 Task: Search one way flight ticket for 3 adults in first from Billings: Billings Logan International Airport to Evansville: Evansville Regional Airport on 8-3-2023. Choice of flights is Delta. Number of bags: 2 checked bags. Price is upto 82000. Outbound departure time preference is 4:15.
Action: Mouse moved to (266, 359)
Screenshot: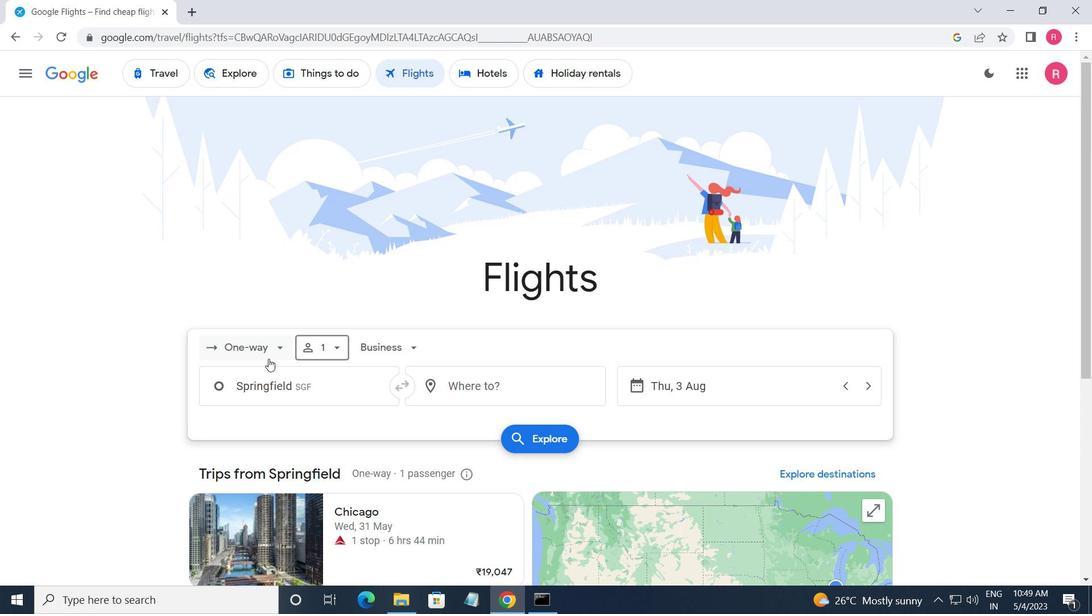 
Action: Mouse pressed left at (266, 359)
Screenshot: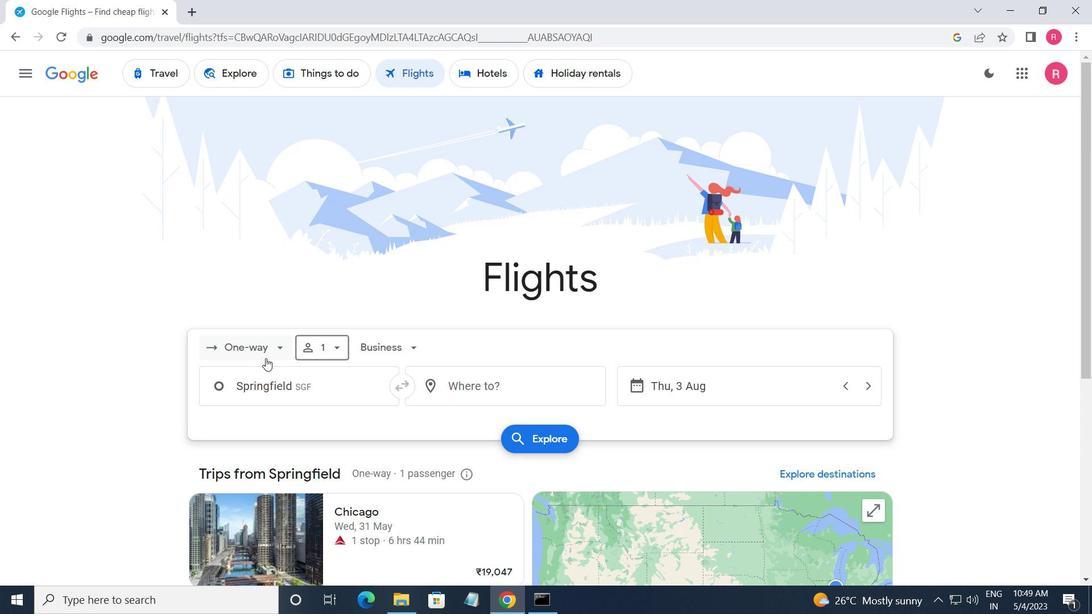
Action: Mouse moved to (266, 416)
Screenshot: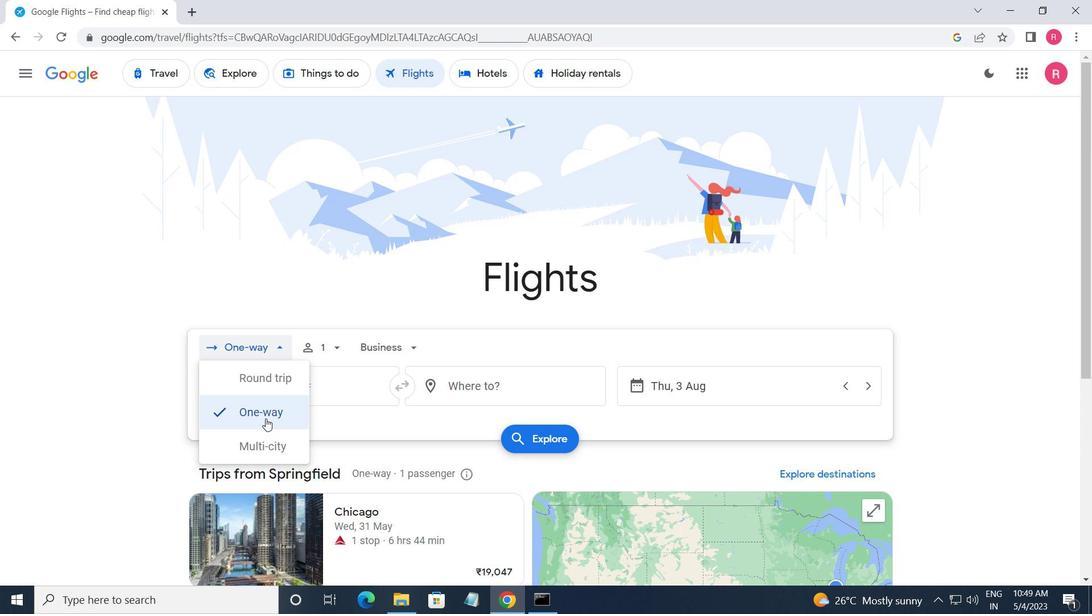 
Action: Mouse pressed left at (266, 416)
Screenshot: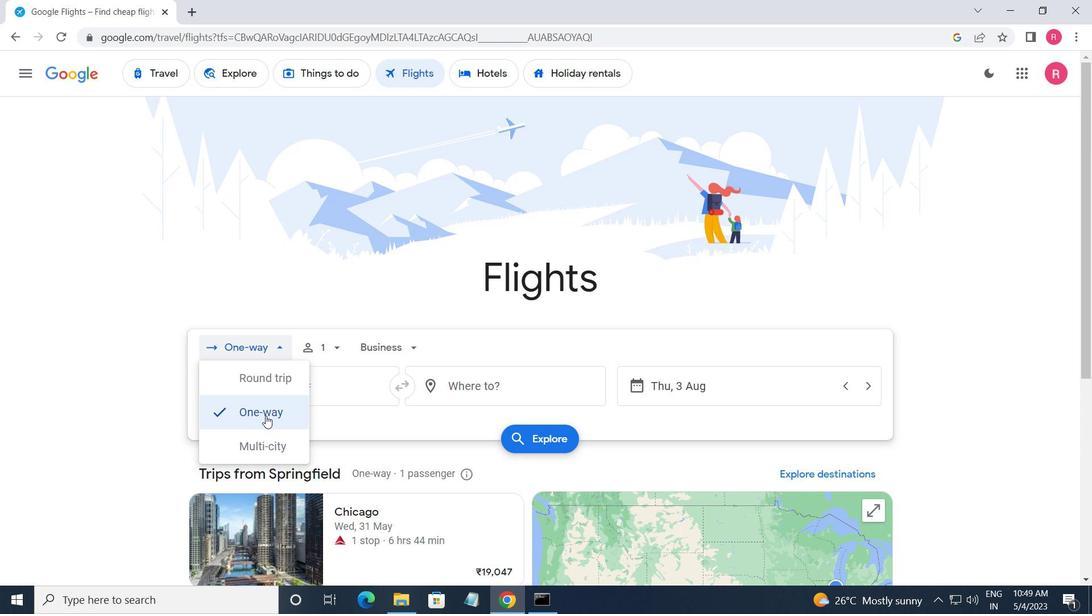 
Action: Mouse moved to (319, 355)
Screenshot: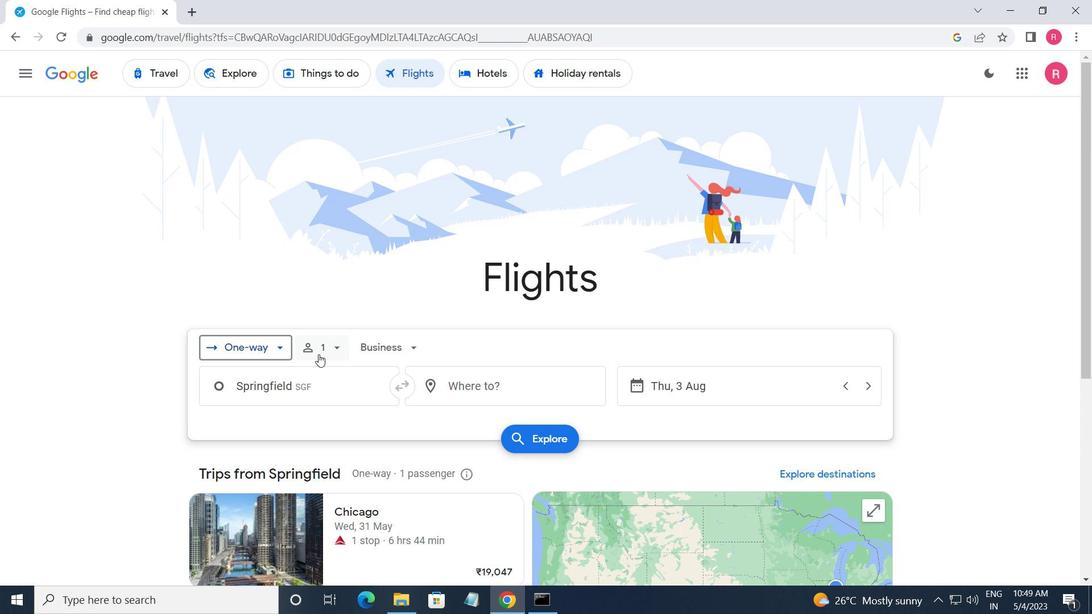 
Action: Mouse pressed left at (319, 355)
Screenshot: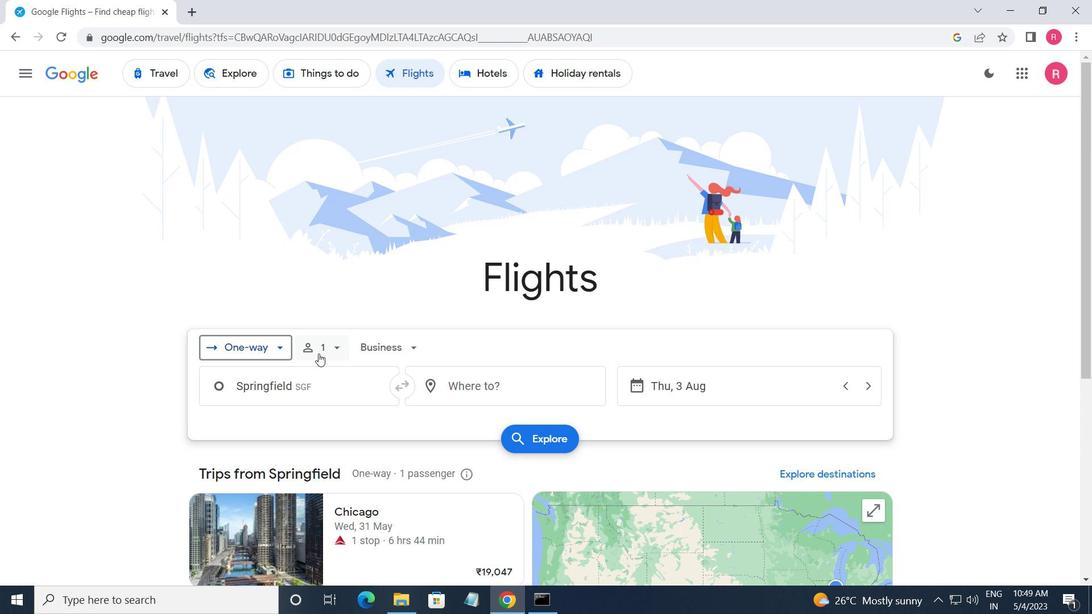 
Action: Mouse moved to (437, 380)
Screenshot: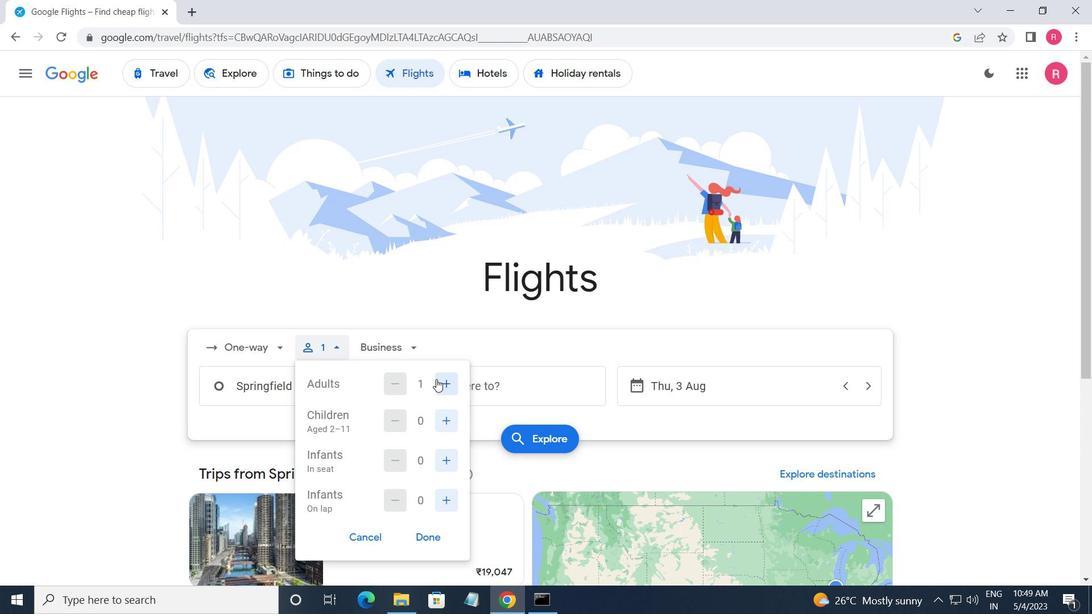 
Action: Mouse pressed left at (437, 380)
Screenshot: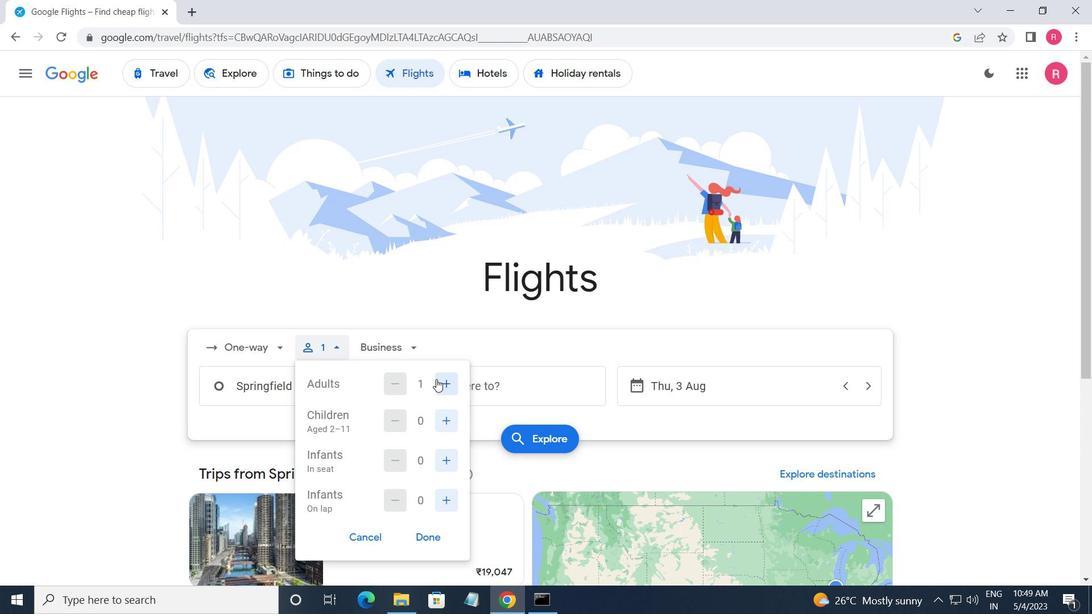 
Action: Mouse pressed left at (437, 380)
Screenshot: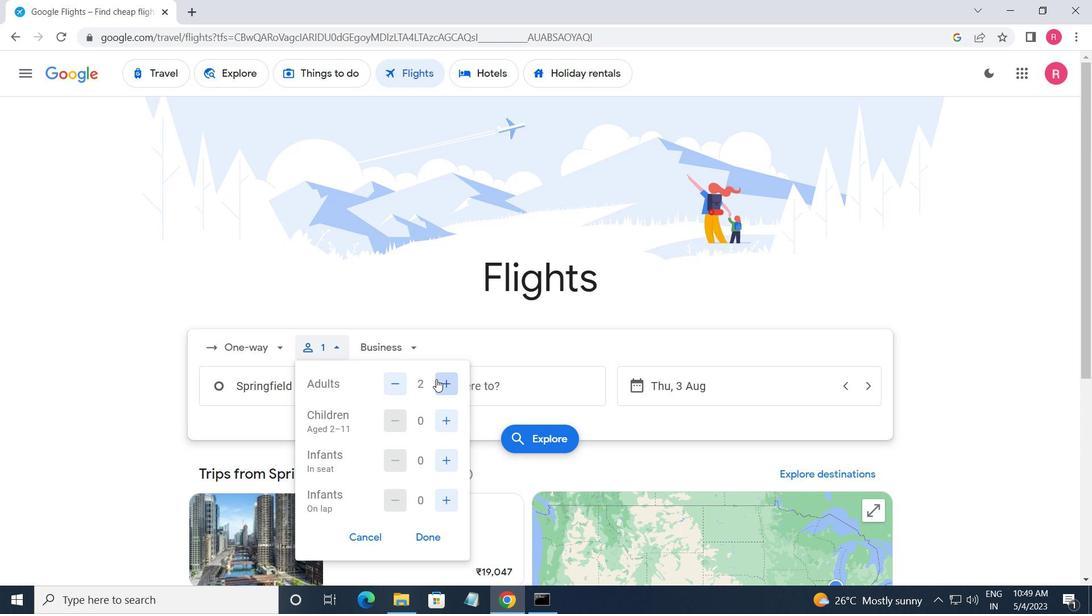 
Action: Mouse moved to (393, 357)
Screenshot: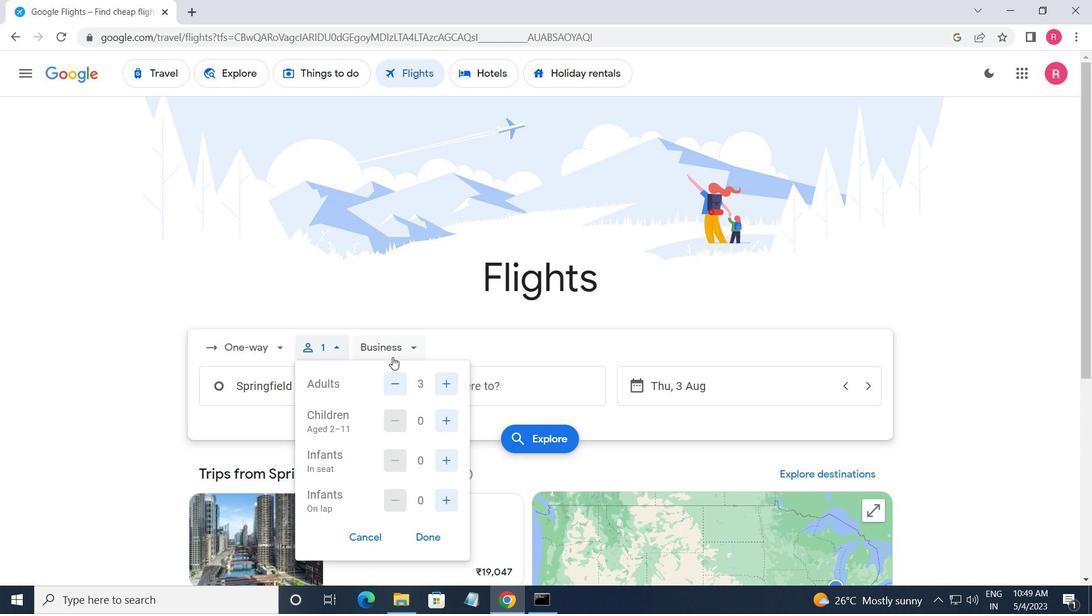 
Action: Mouse pressed left at (393, 357)
Screenshot: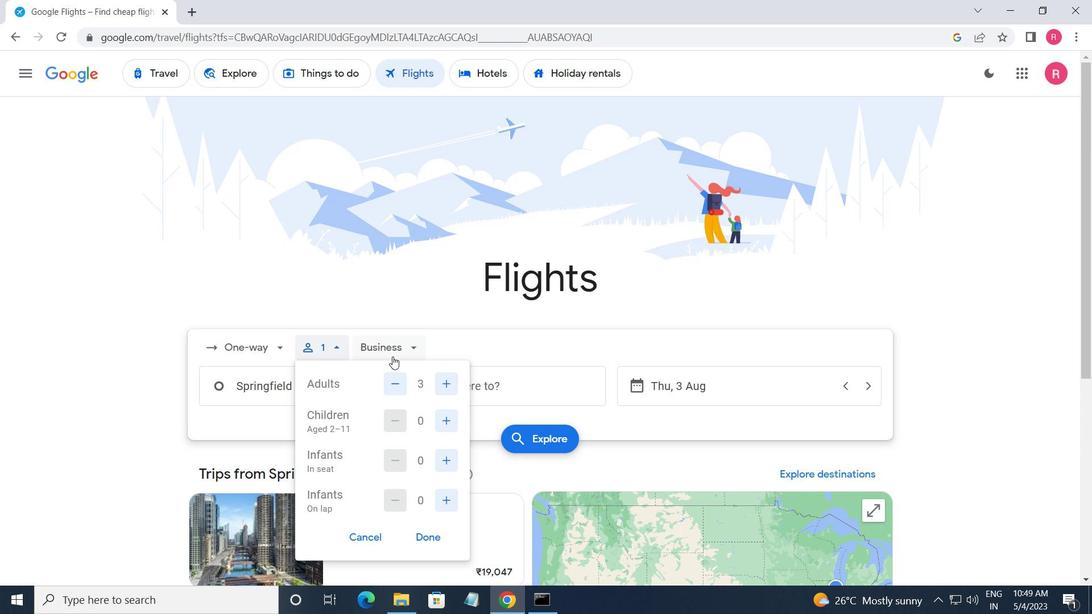 
Action: Mouse moved to (409, 484)
Screenshot: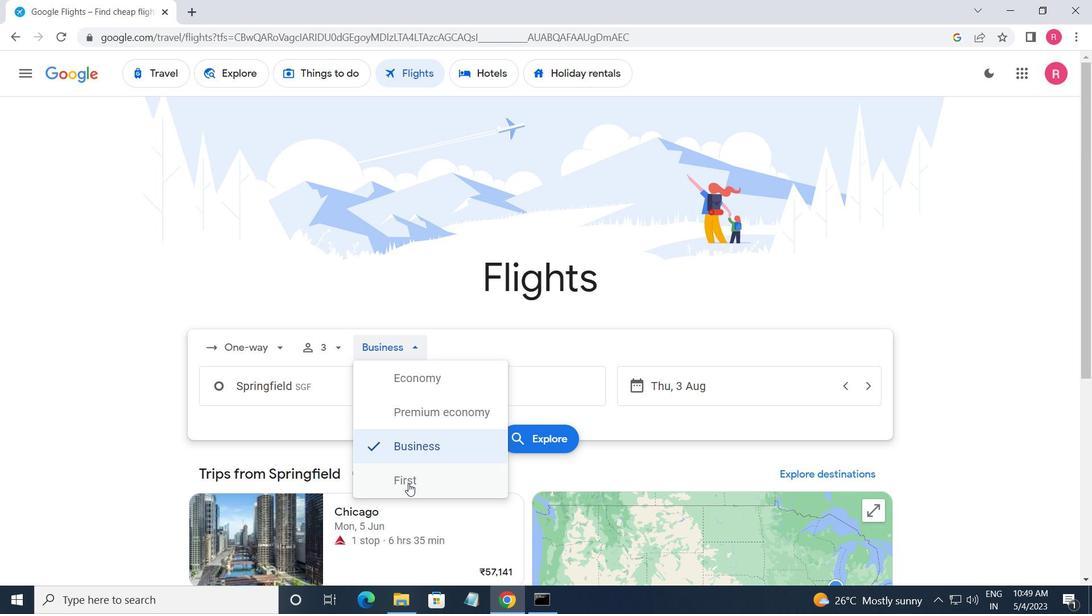 
Action: Mouse pressed left at (409, 484)
Screenshot: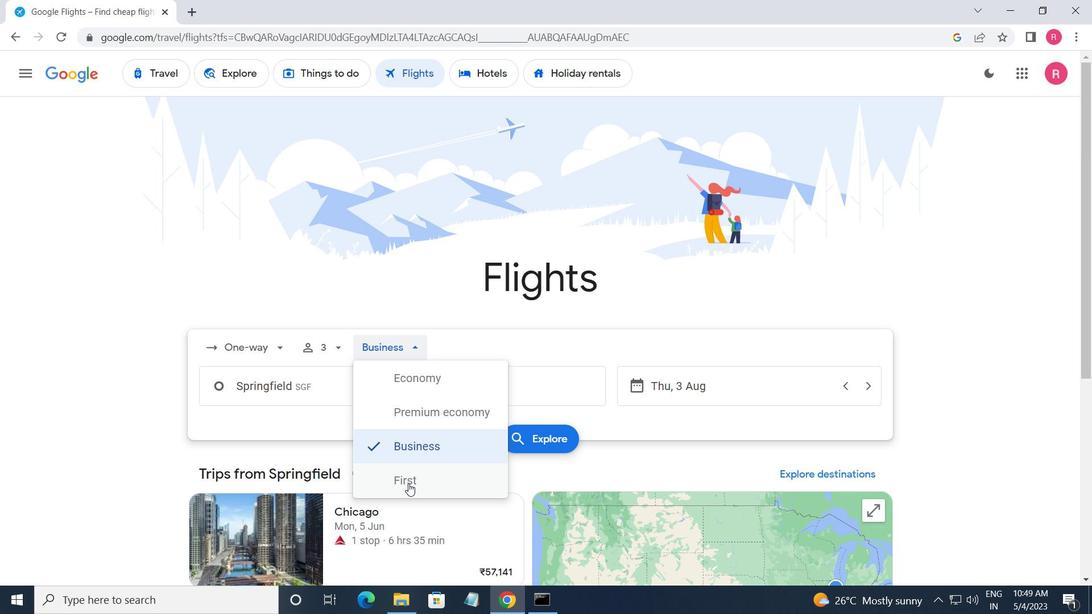 
Action: Mouse moved to (351, 394)
Screenshot: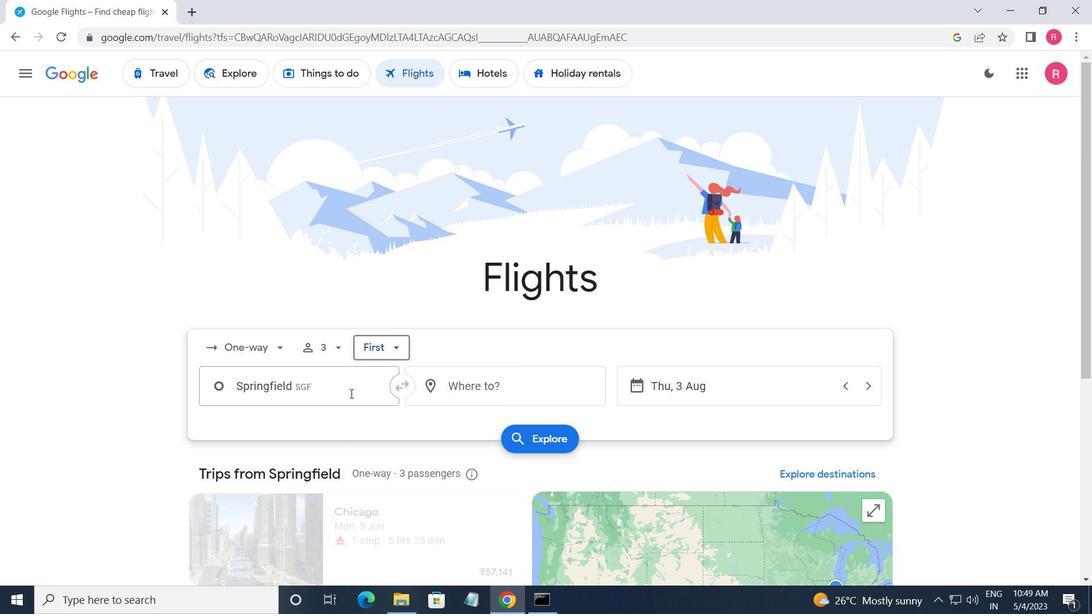 
Action: Mouse pressed left at (351, 394)
Screenshot: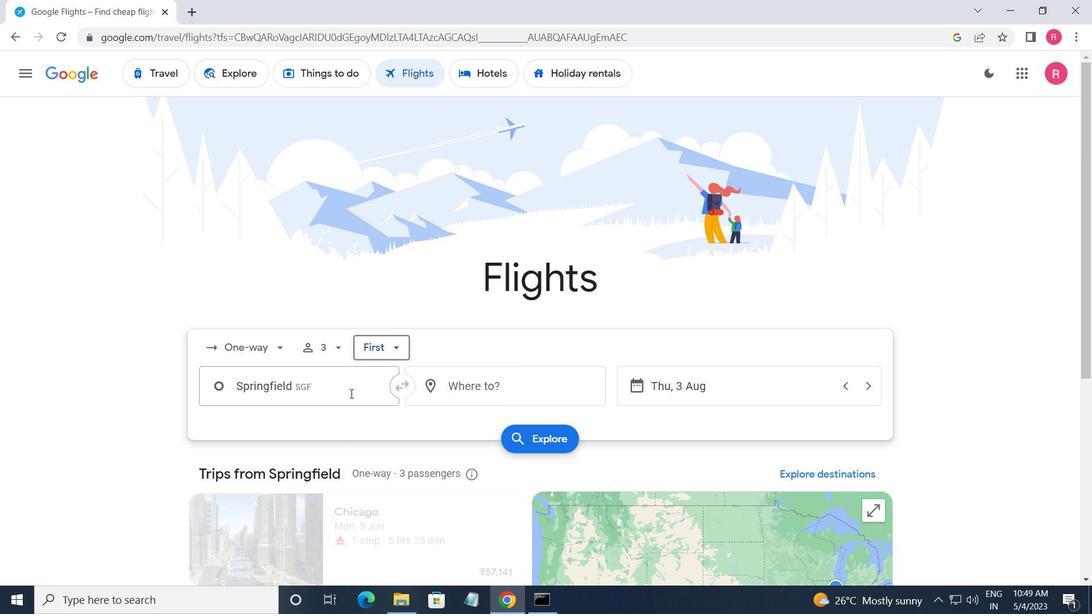 
Action: Key pressed <Key.shift><Key.shift><Key.shift><Key.shift><Key.shift><Key.shift><Key.shift><Key.shift><Key.shift><Key.shift><Key.shift><Key.shift>BILLINGS
Screenshot: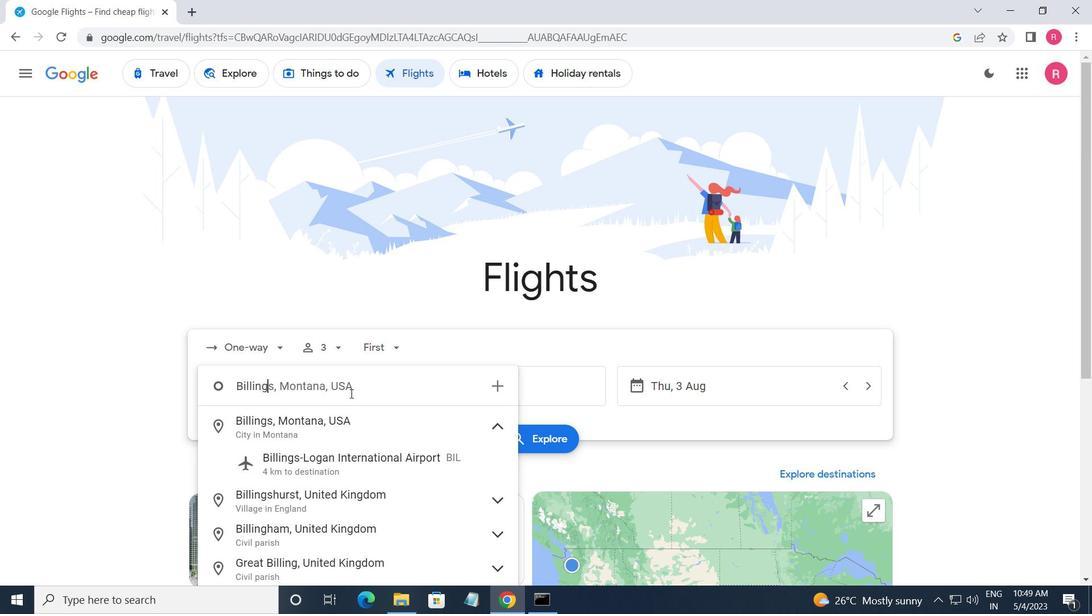 
Action: Mouse moved to (350, 463)
Screenshot: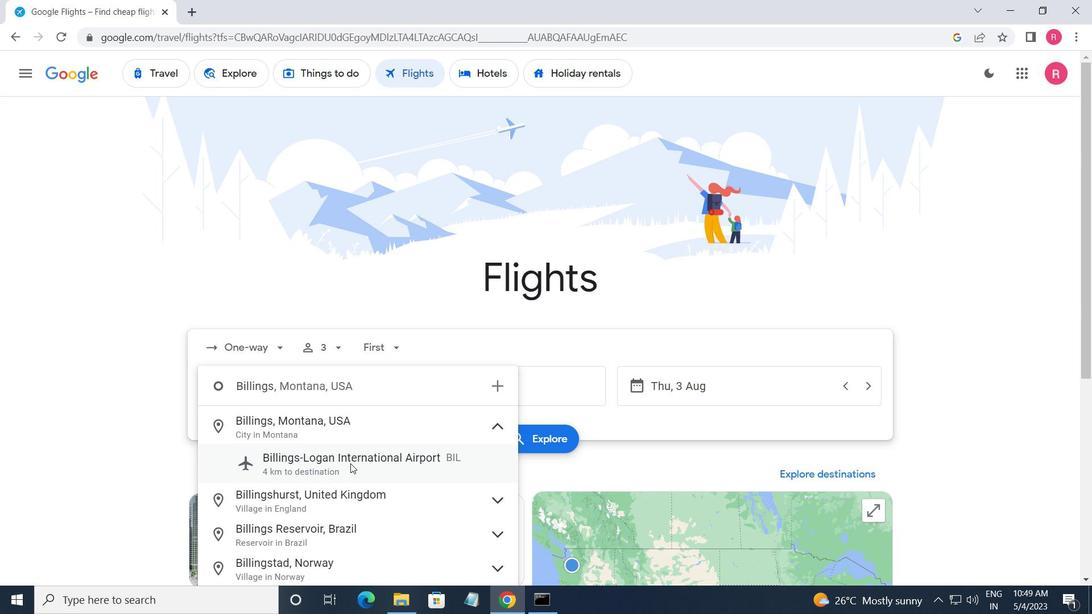 
Action: Mouse pressed left at (350, 463)
Screenshot: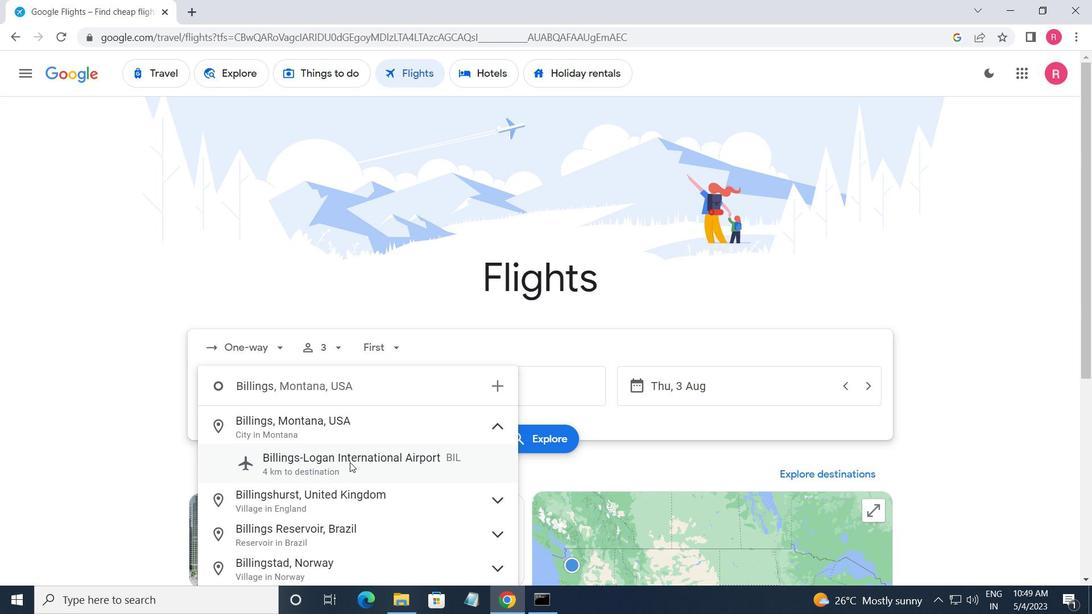 
Action: Mouse moved to (456, 392)
Screenshot: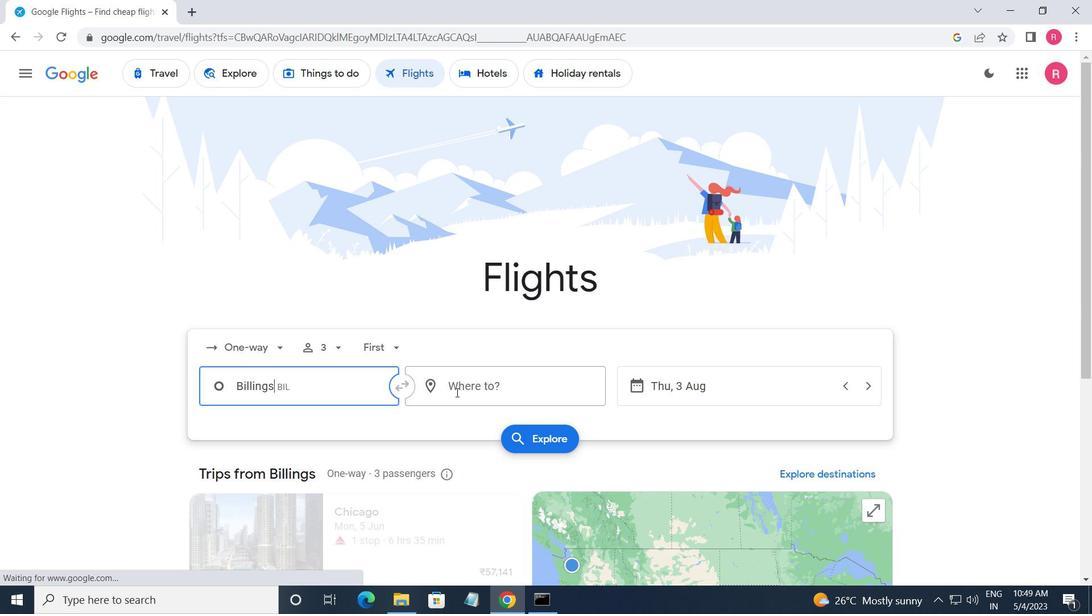 
Action: Mouse pressed left at (456, 392)
Screenshot: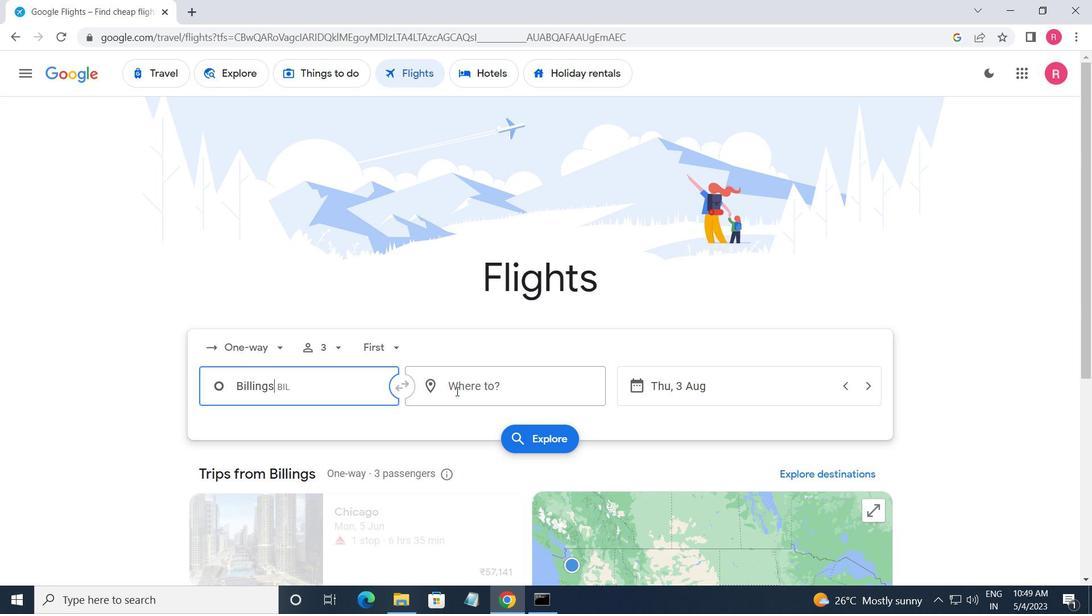 
Action: Mouse moved to (496, 537)
Screenshot: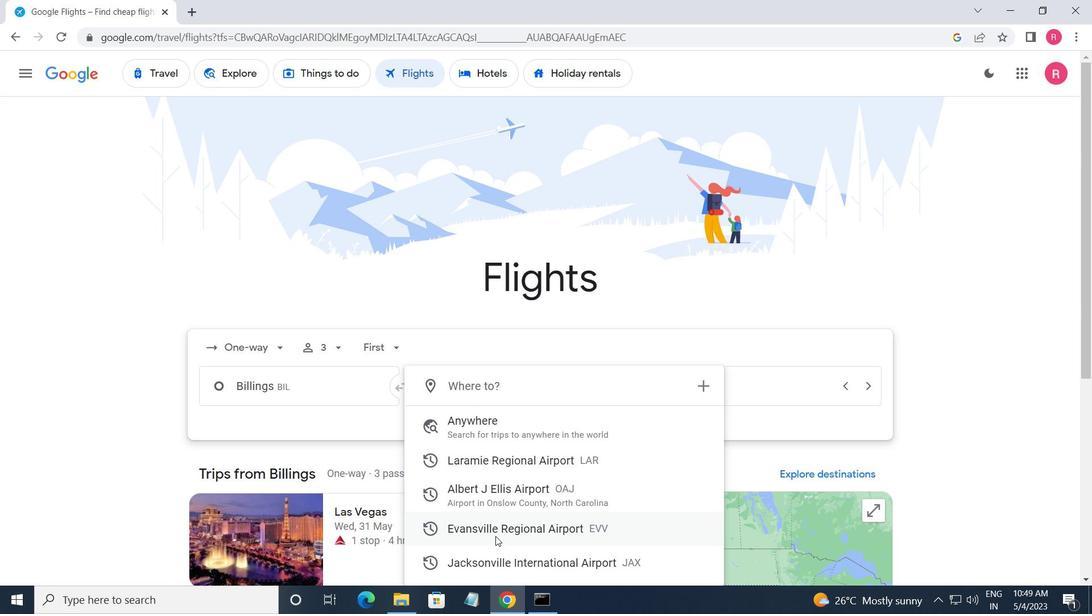 
Action: Mouse pressed left at (496, 537)
Screenshot: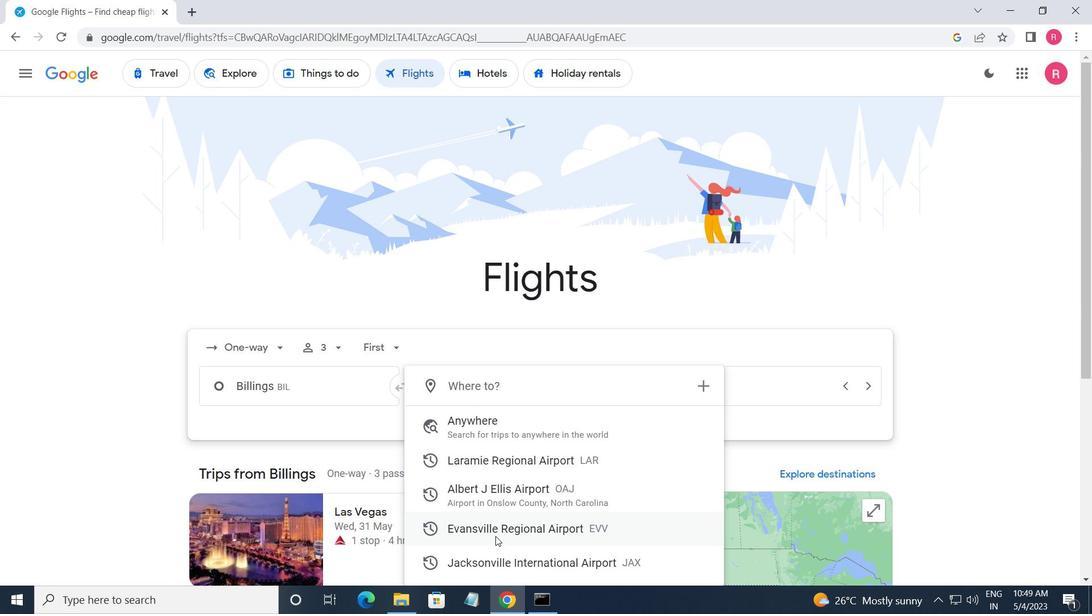 
Action: Mouse moved to (743, 381)
Screenshot: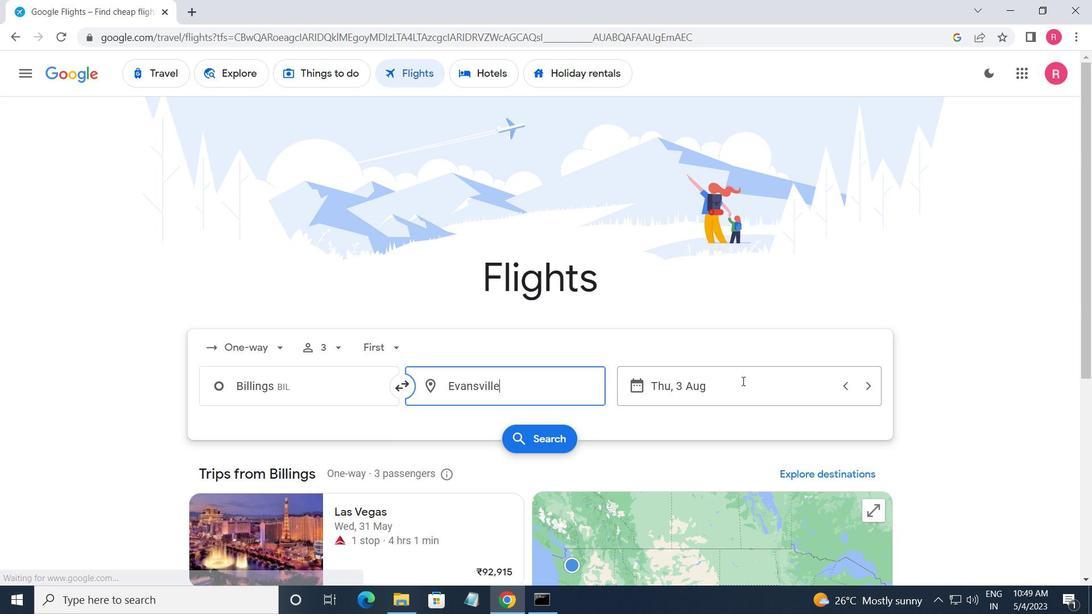 
Action: Mouse pressed left at (743, 381)
Screenshot: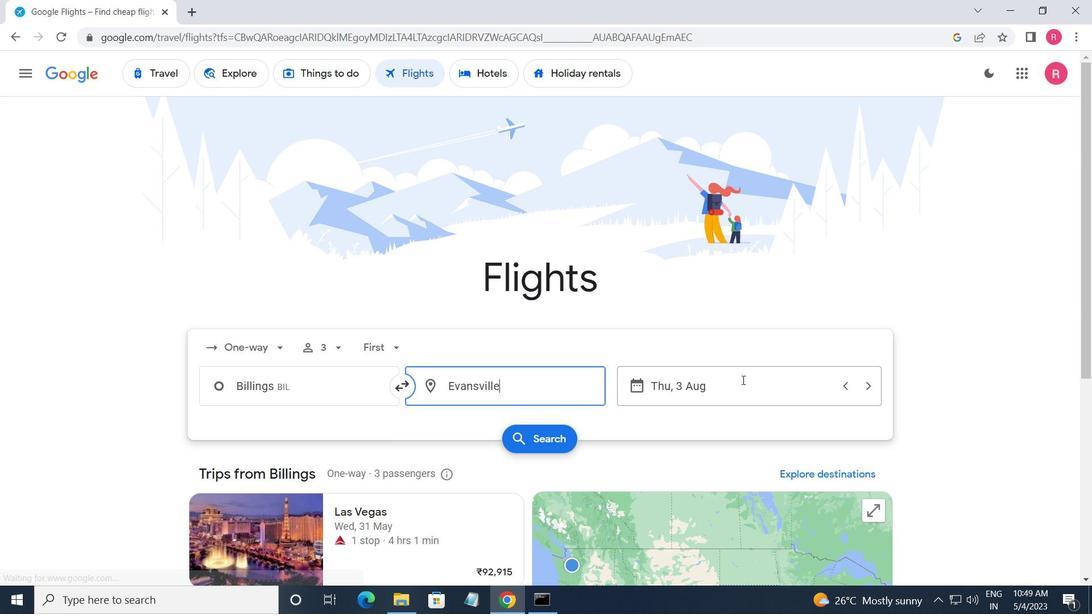 
Action: Mouse moved to (505, 328)
Screenshot: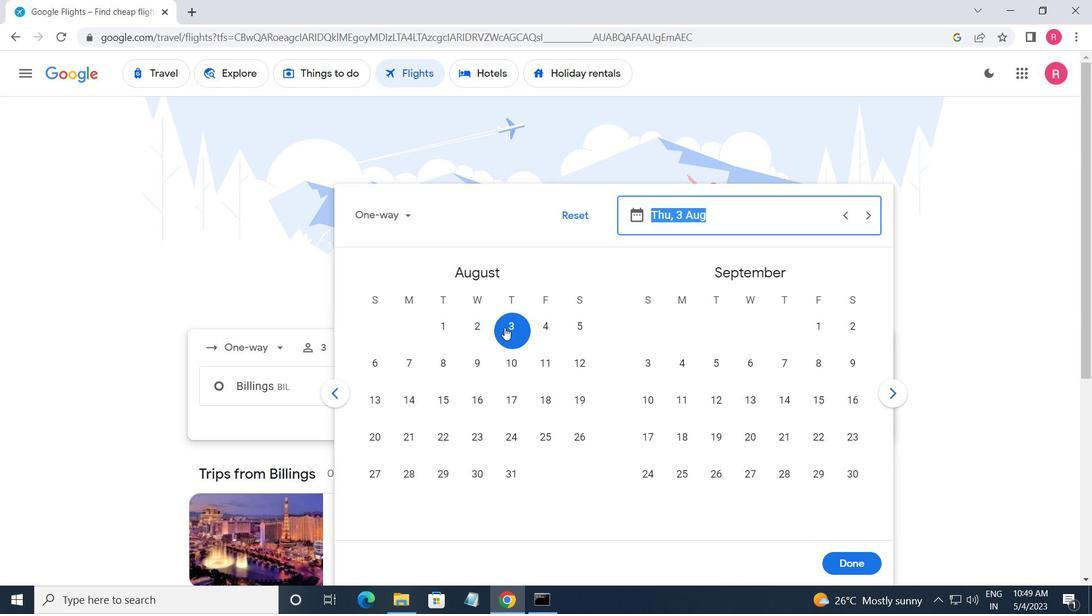 
Action: Mouse pressed left at (505, 328)
Screenshot: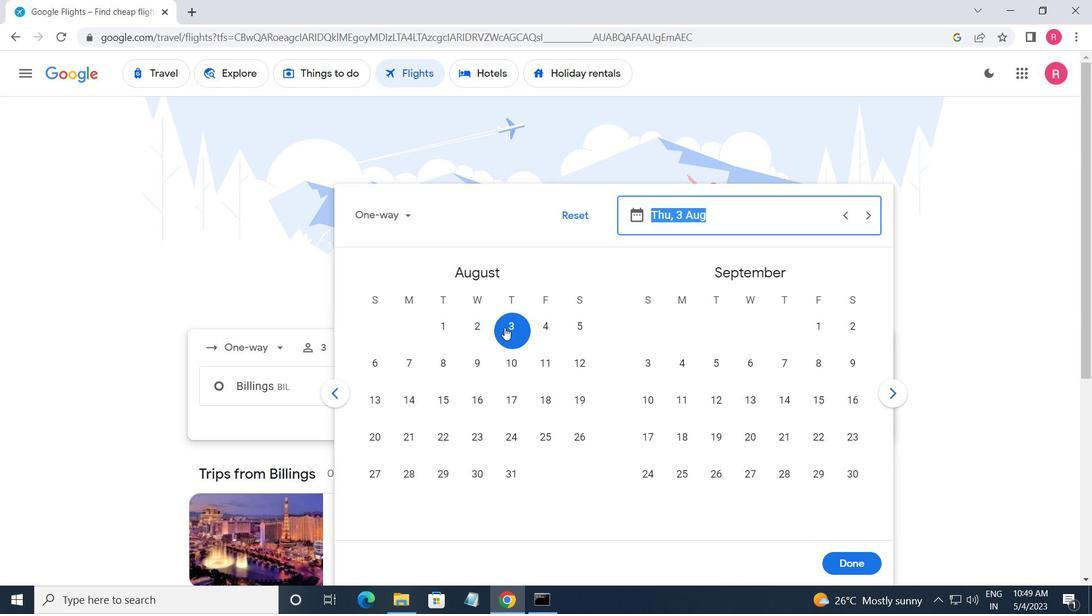 
Action: Mouse moved to (849, 561)
Screenshot: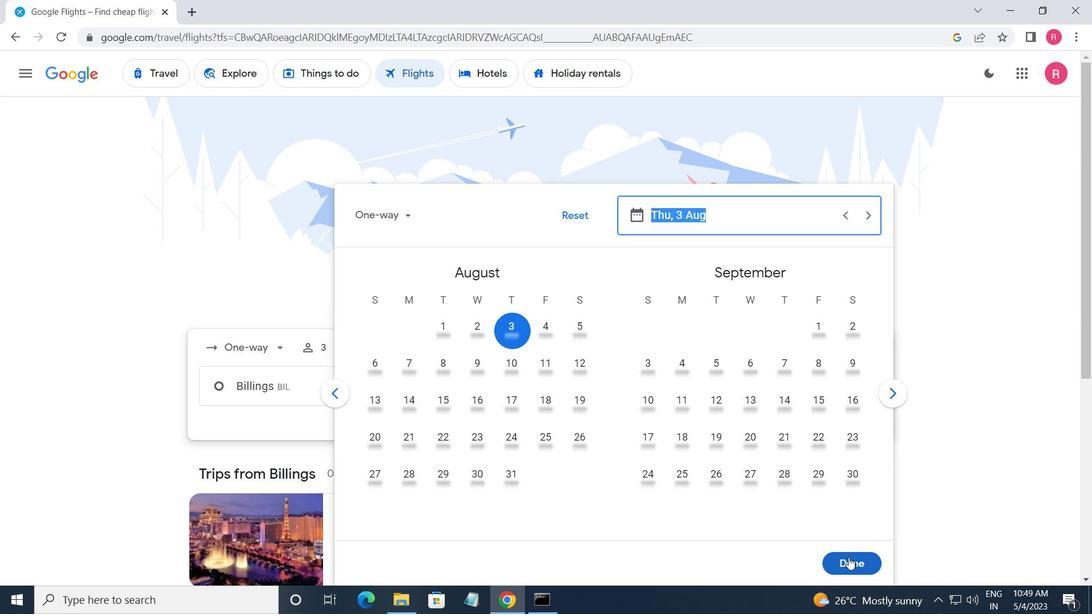 
Action: Mouse pressed left at (849, 561)
Screenshot: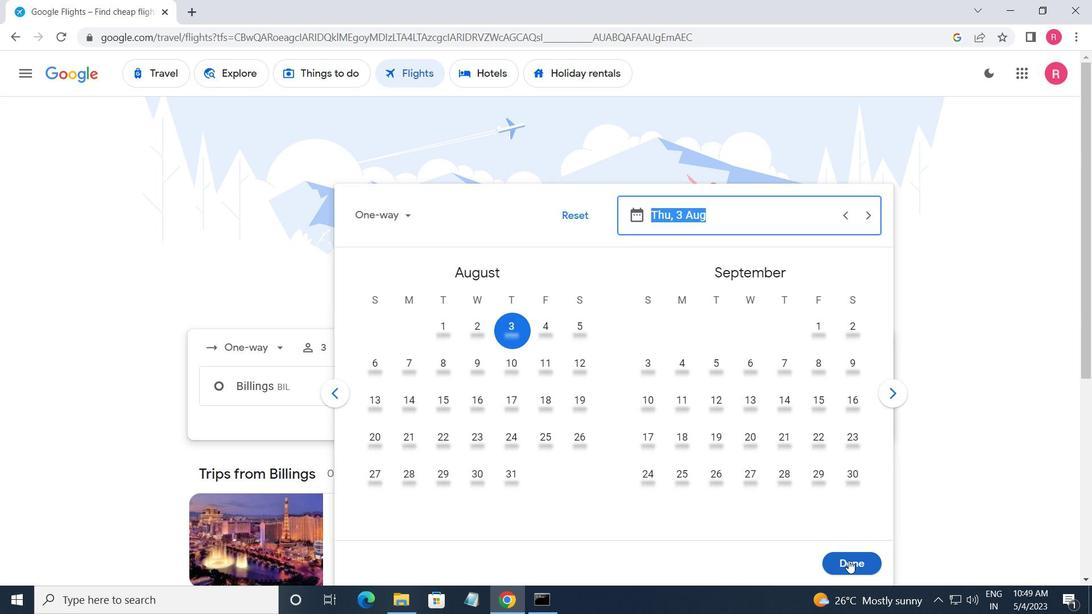
Action: Mouse moved to (546, 434)
Screenshot: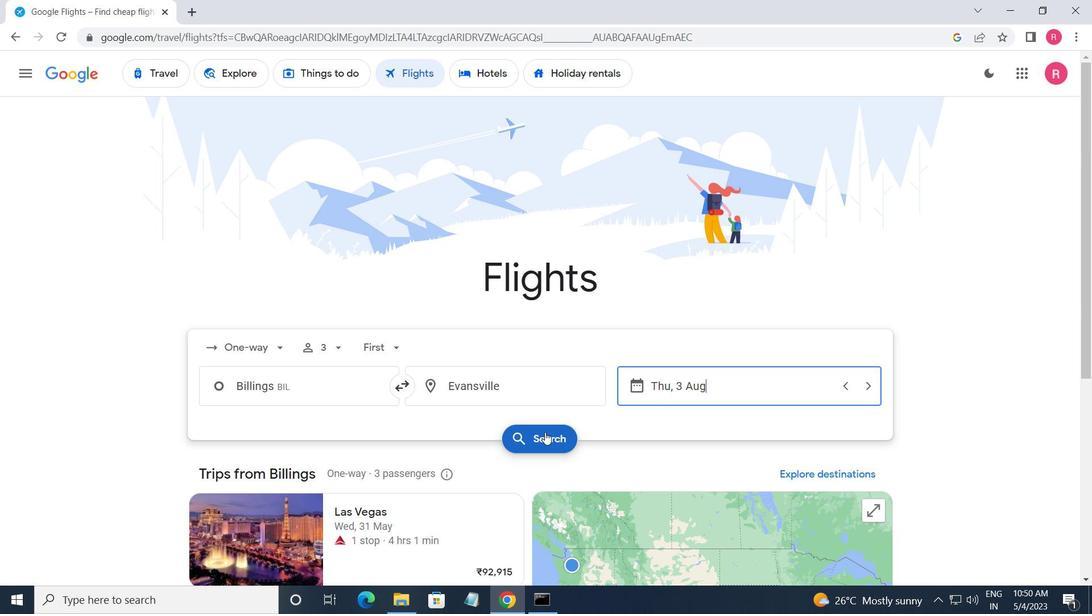 
Action: Mouse pressed left at (546, 434)
Screenshot: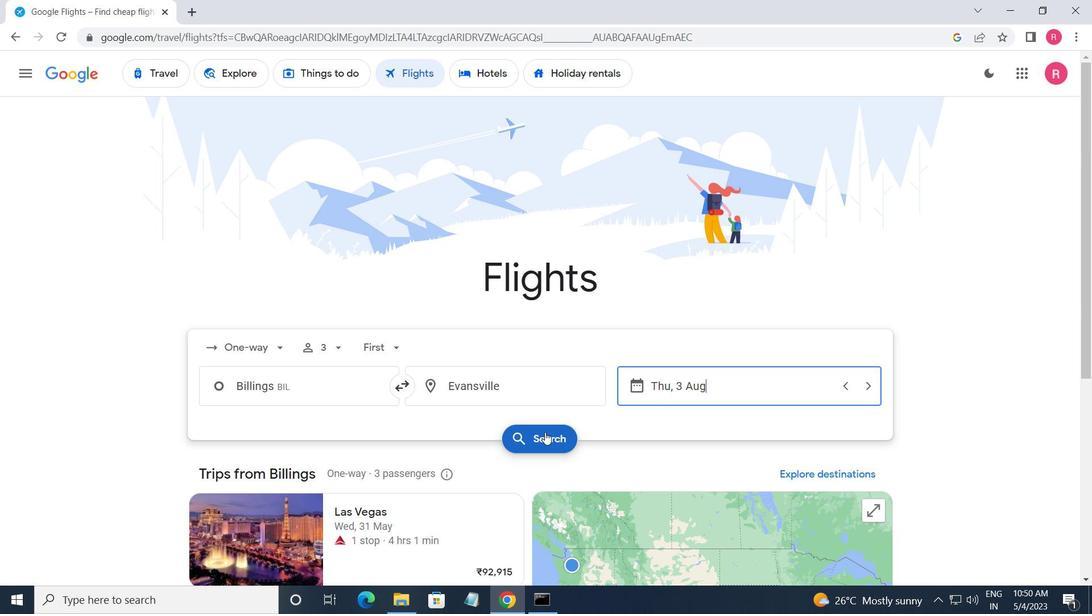 
Action: Mouse moved to (220, 202)
Screenshot: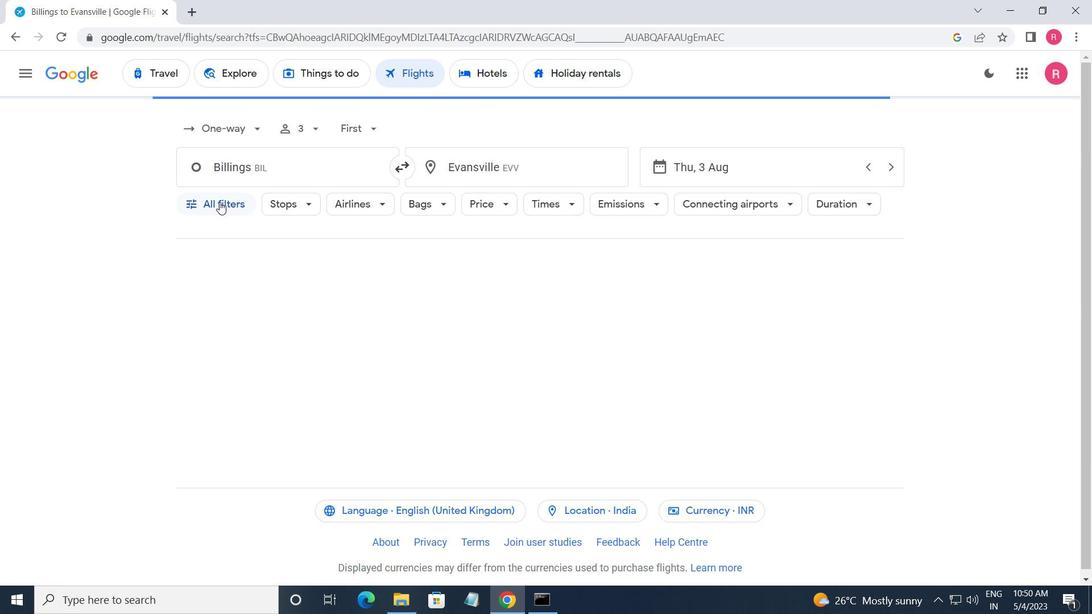 
Action: Mouse pressed left at (220, 202)
Screenshot: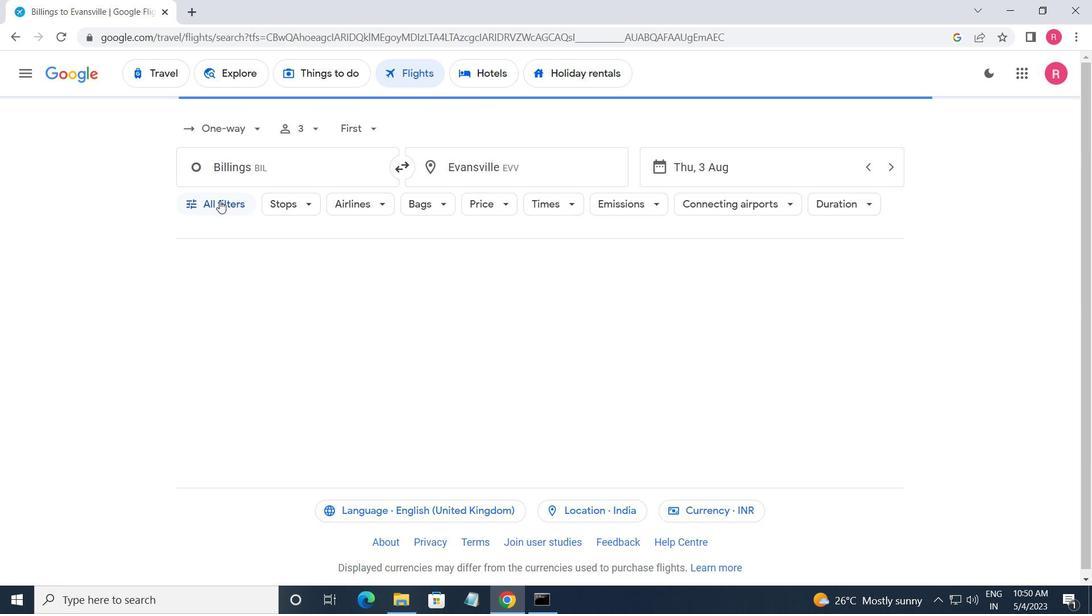 
Action: Mouse moved to (296, 385)
Screenshot: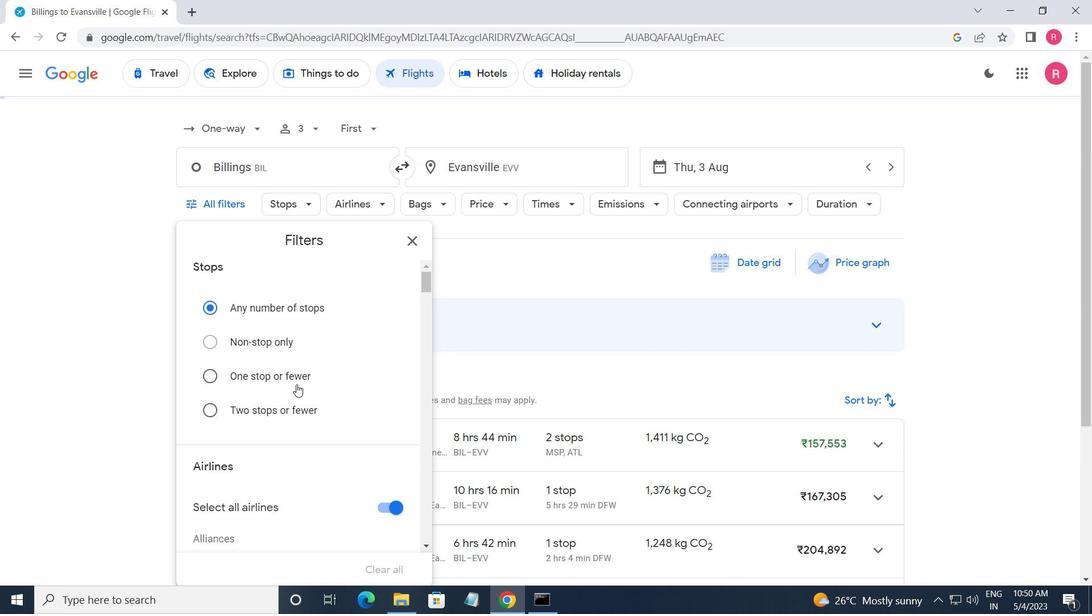 
Action: Mouse scrolled (296, 384) with delta (0, 0)
Screenshot: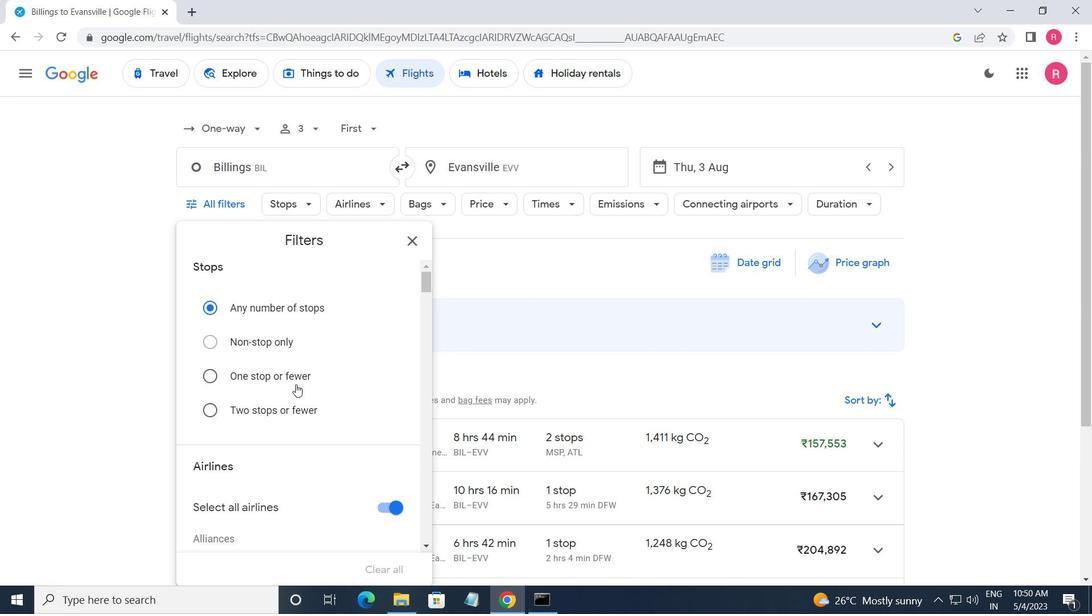 
Action: Mouse scrolled (296, 384) with delta (0, 0)
Screenshot: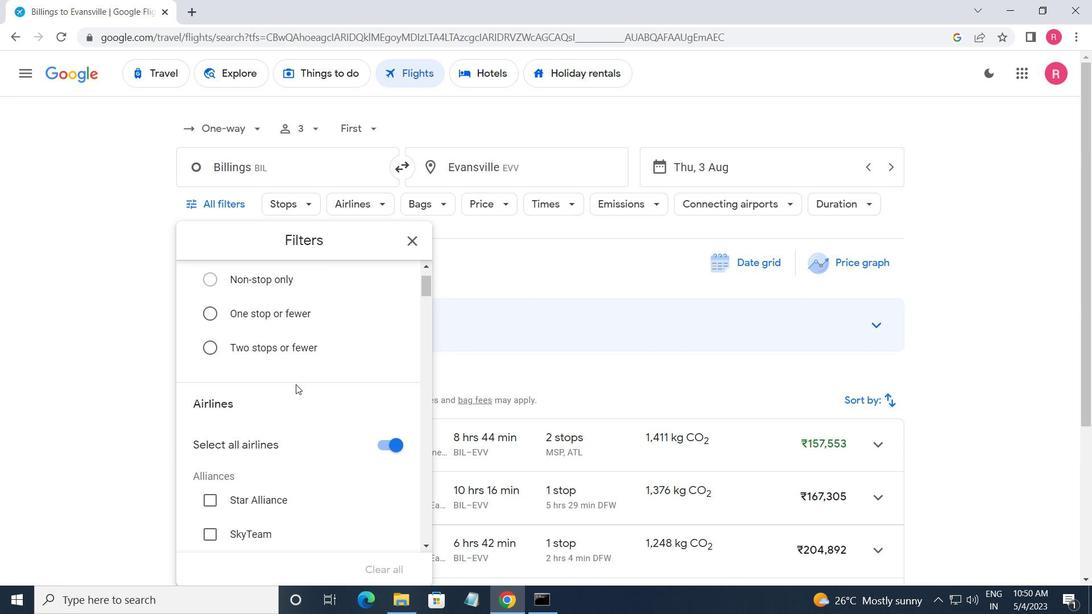
Action: Mouse scrolled (296, 384) with delta (0, 0)
Screenshot: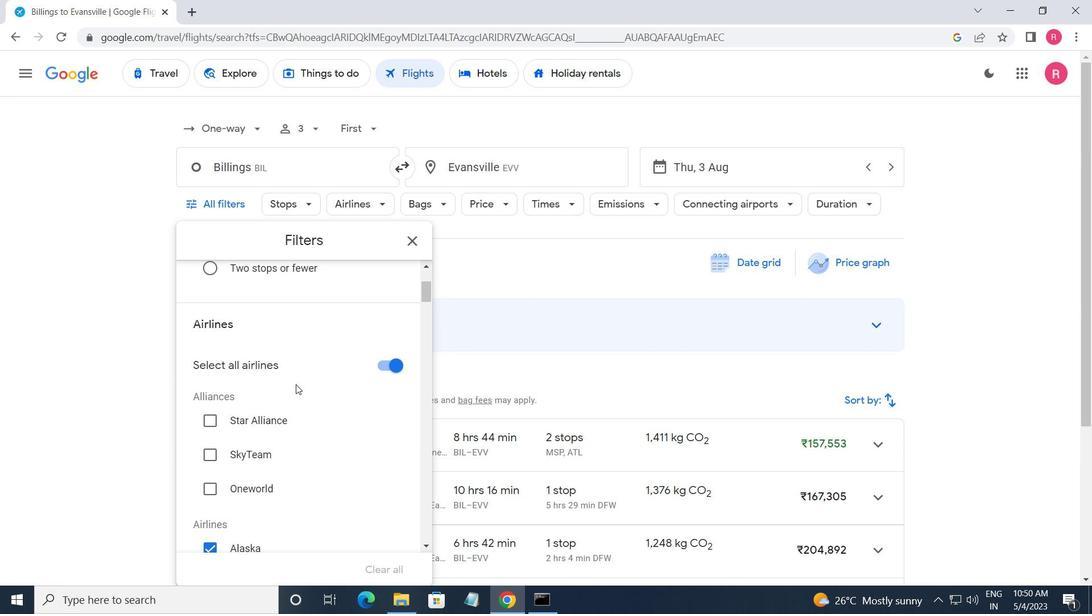 
Action: Mouse scrolled (296, 384) with delta (0, 0)
Screenshot: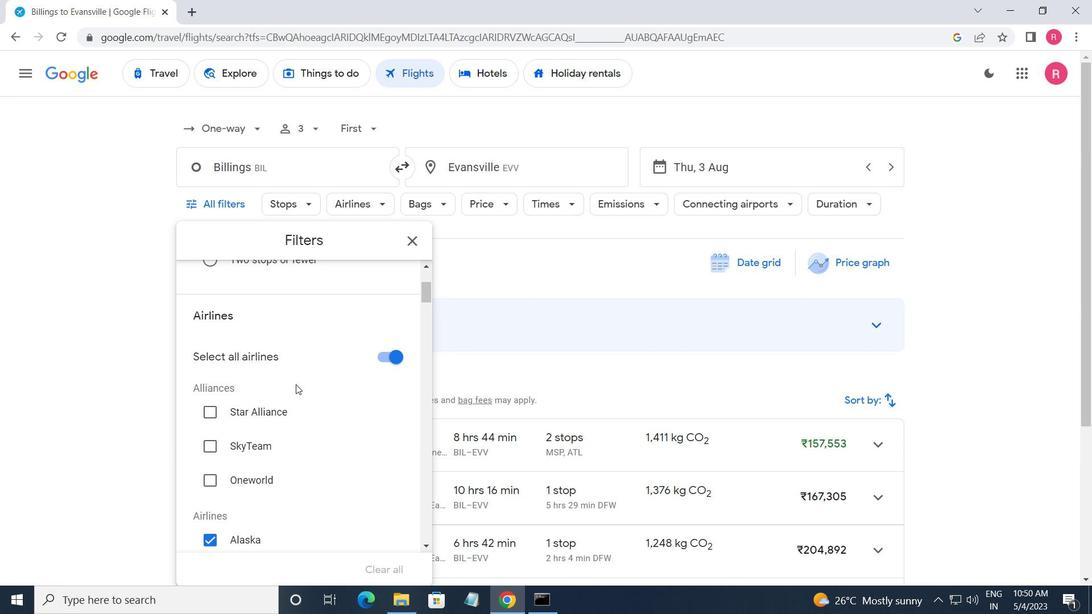 
Action: Mouse scrolled (296, 384) with delta (0, 0)
Screenshot: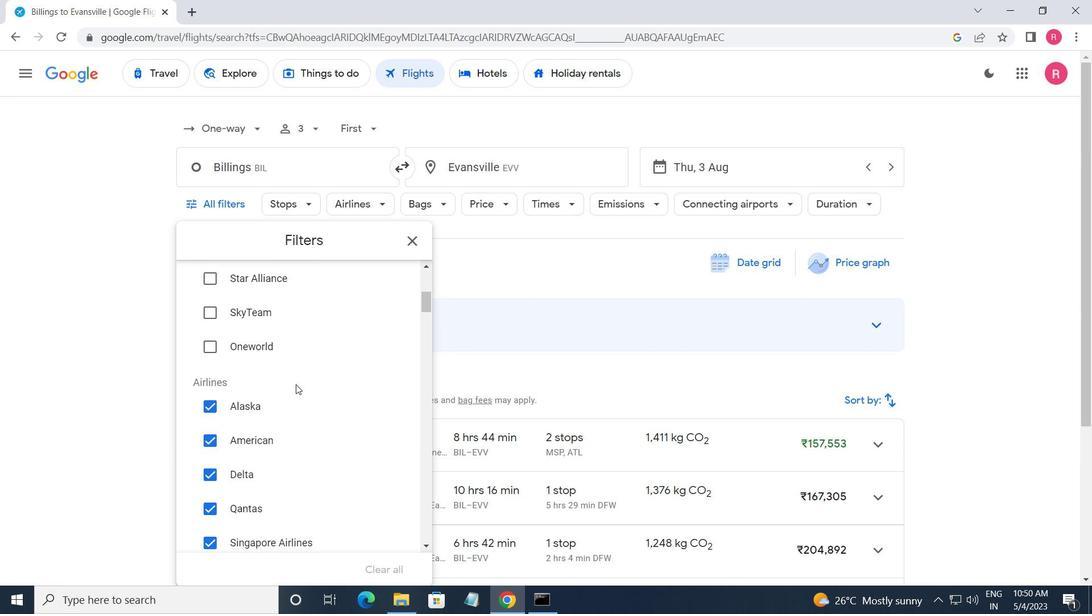 
Action: Mouse moved to (370, 415)
Screenshot: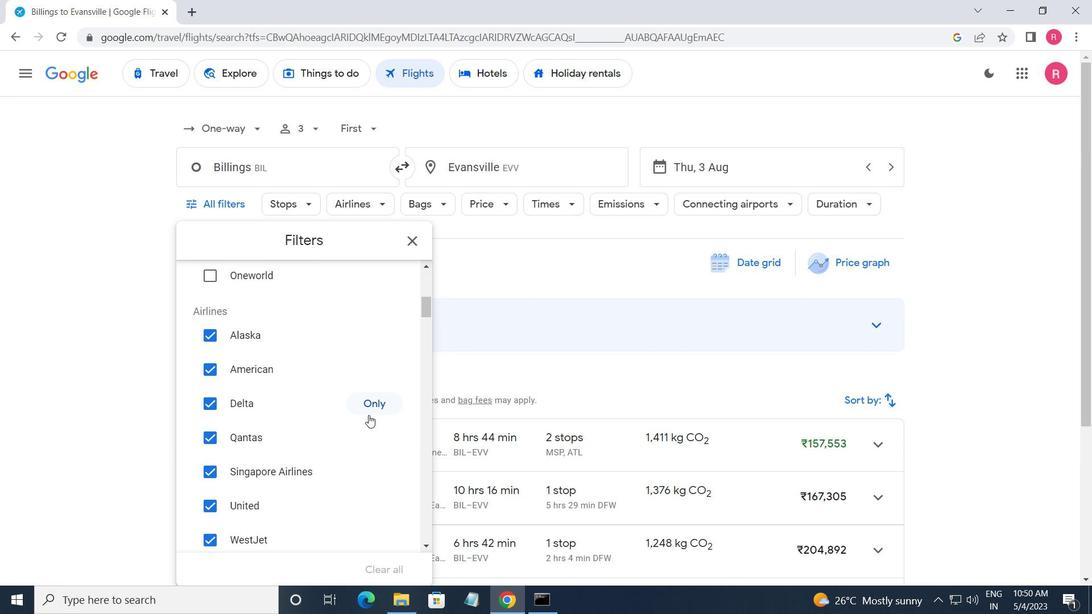 
Action: Mouse pressed left at (370, 415)
Screenshot: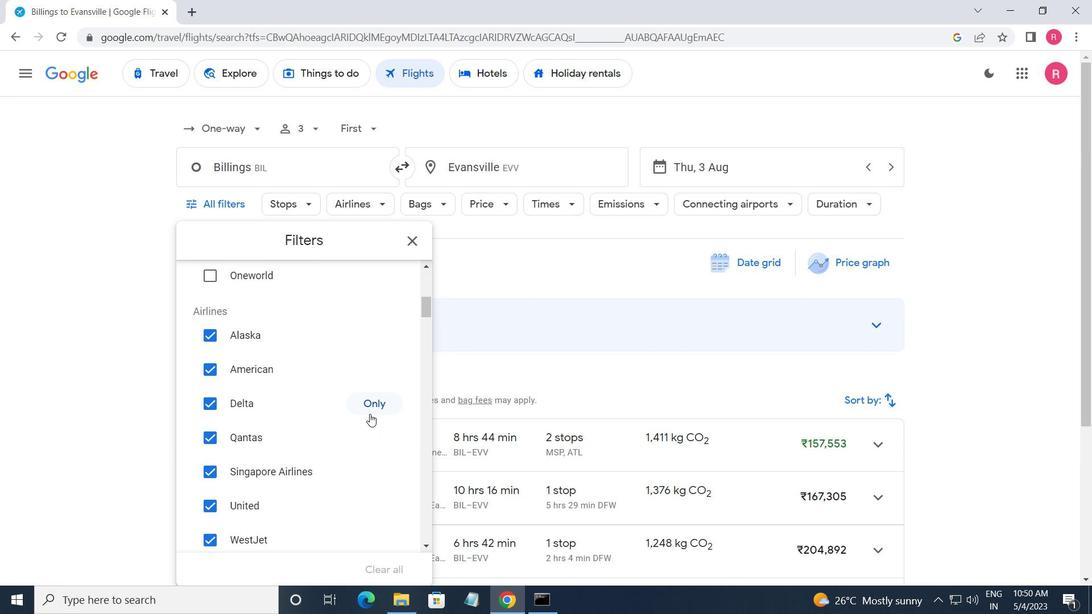 
Action: Mouse moved to (344, 437)
Screenshot: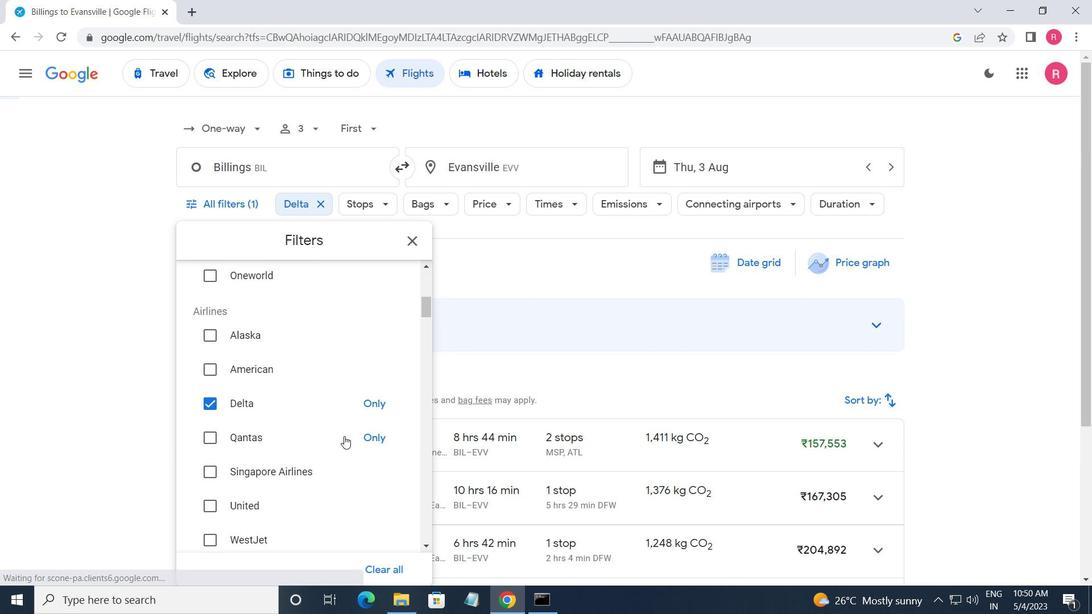 
Action: Mouse scrolled (344, 437) with delta (0, 0)
Screenshot: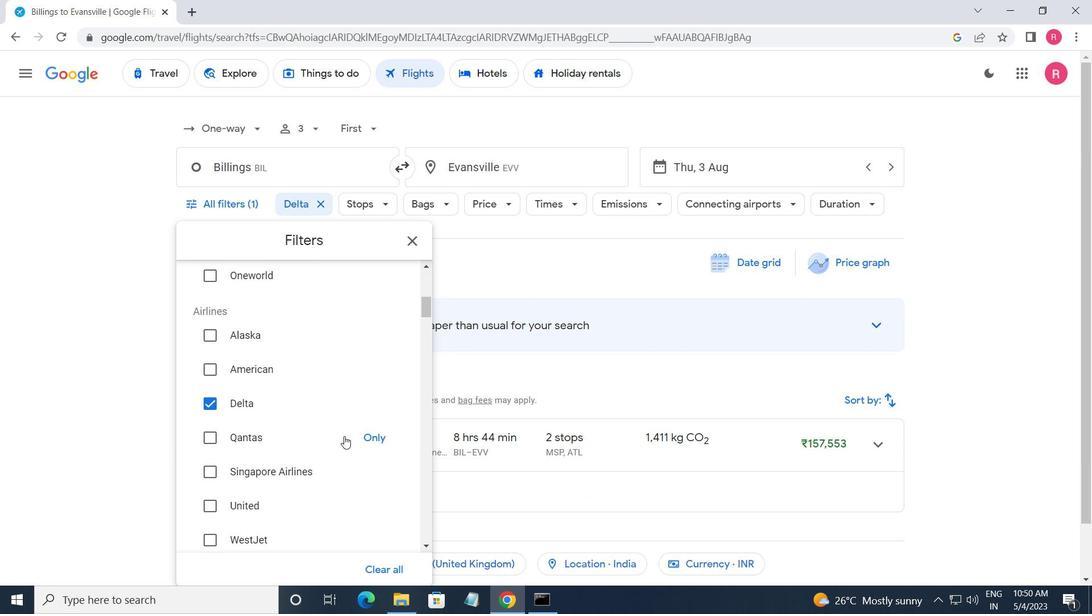 
Action: Mouse scrolled (344, 437) with delta (0, 0)
Screenshot: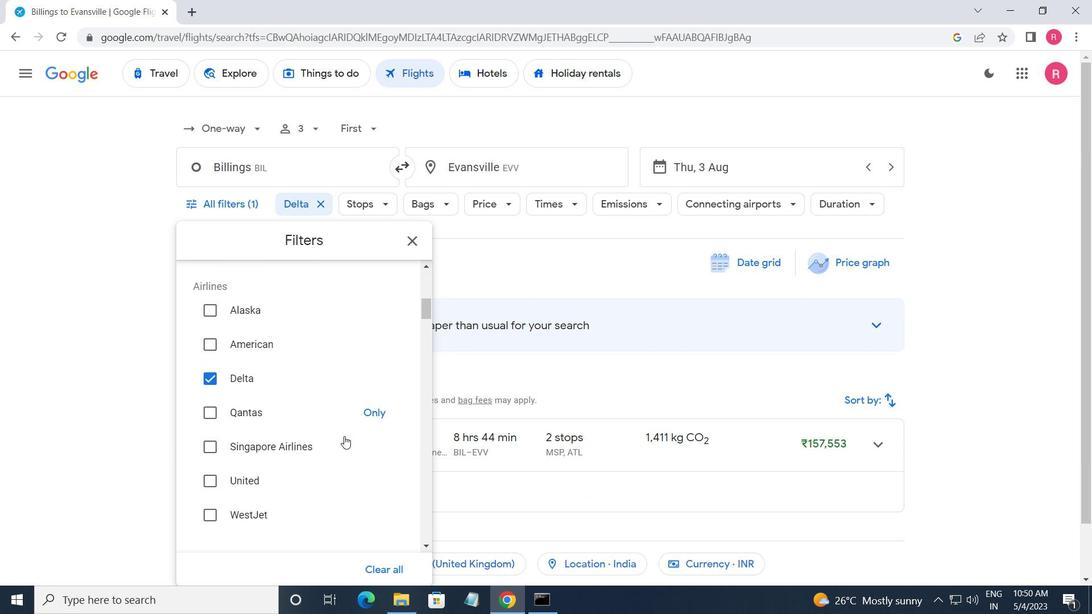 
Action: Mouse scrolled (344, 437) with delta (0, 0)
Screenshot: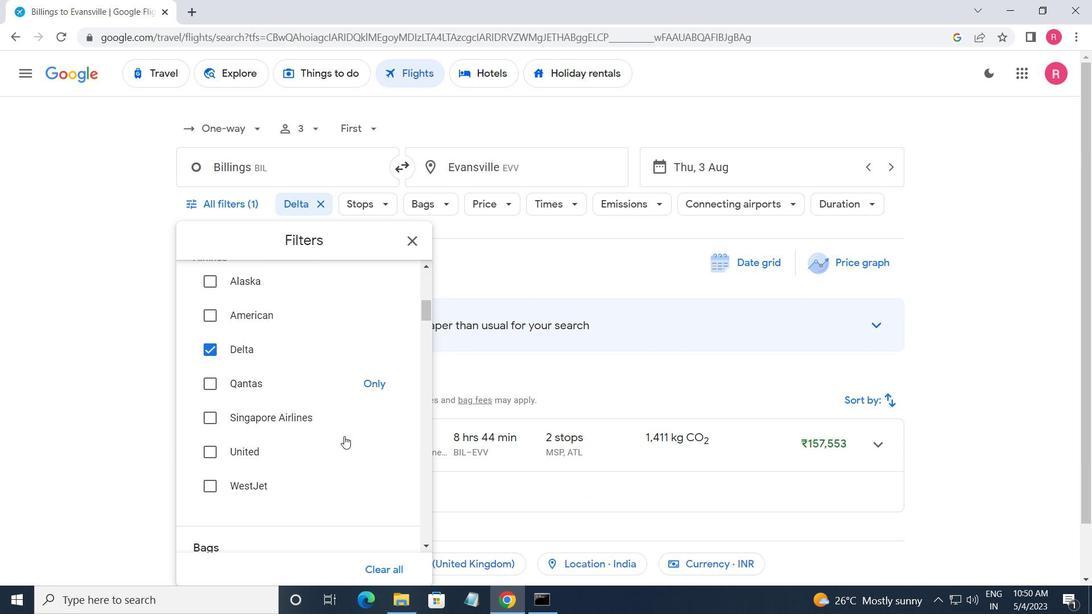 
Action: Mouse moved to (390, 426)
Screenshot: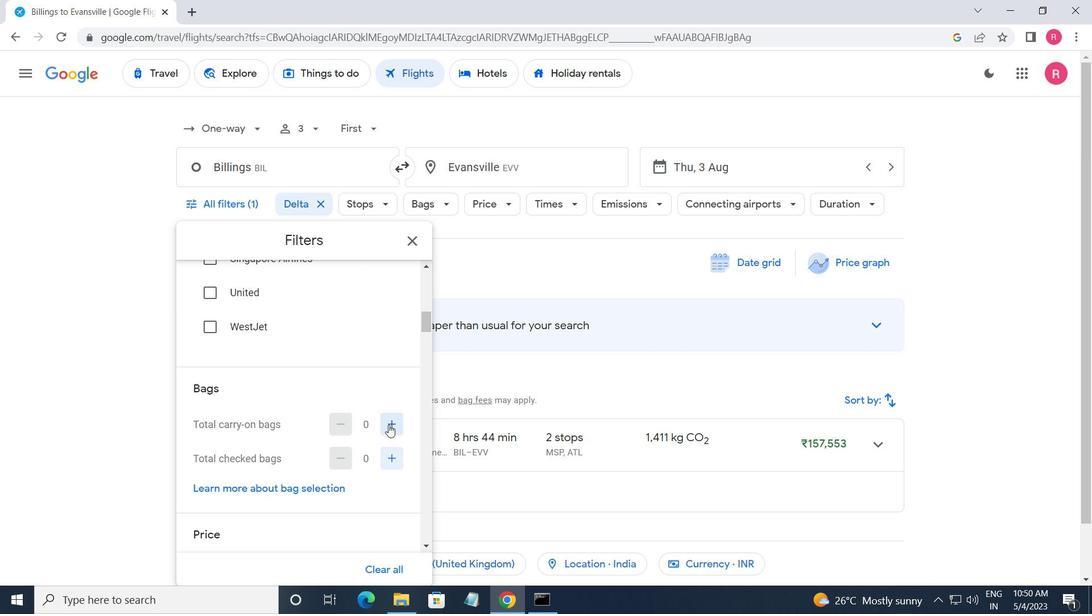 
Action: Mouse pressed left at (390, 426)
Screenshot: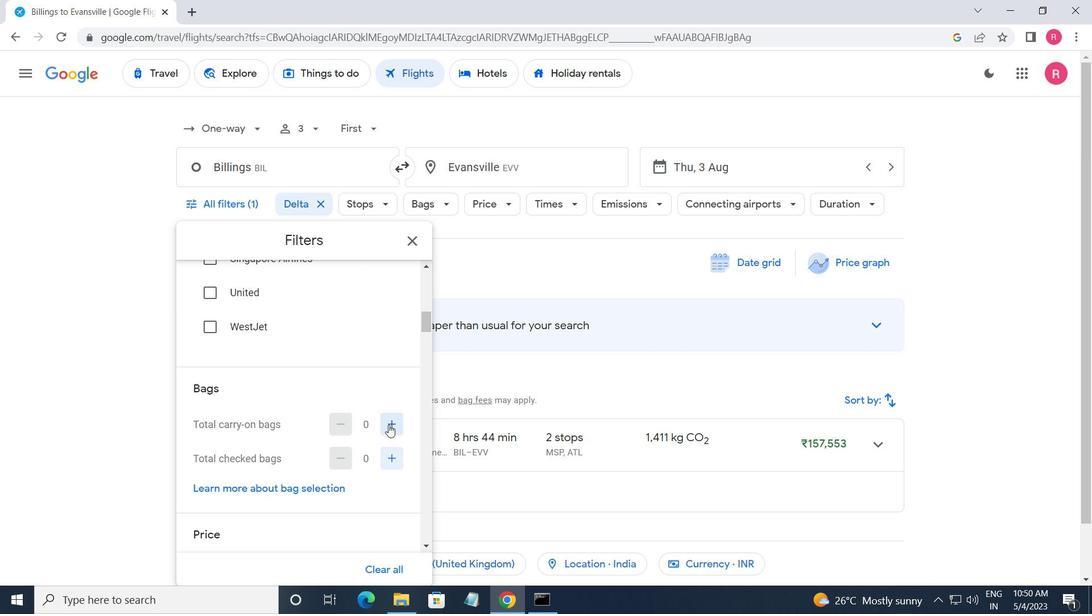 
Action: Mouse pressed left at (390, 426)
Screenshot: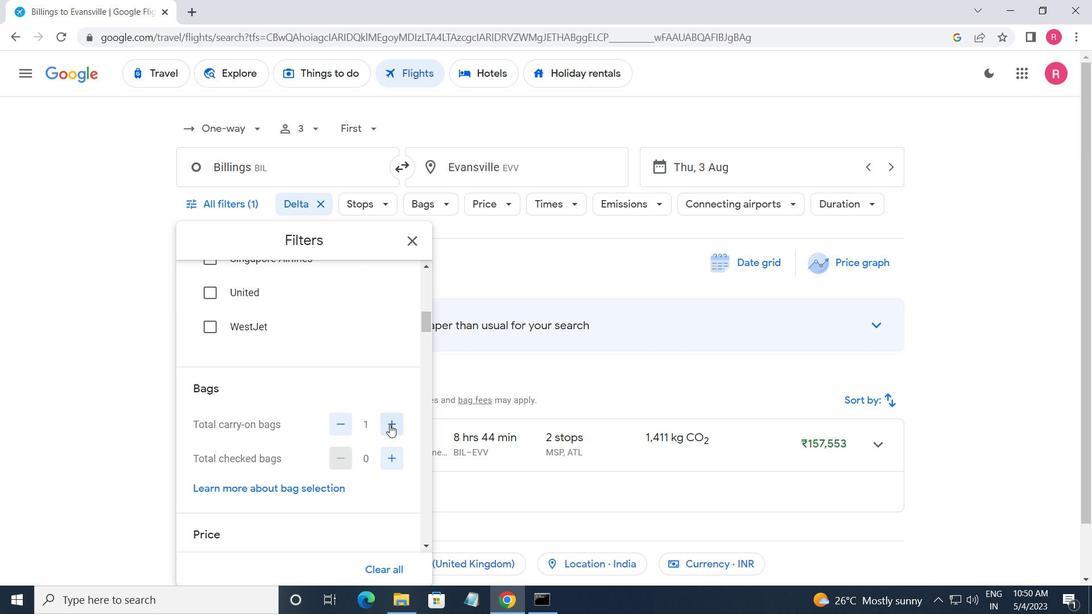 
Action: Mouse moved to (390, 421)
Screenshot: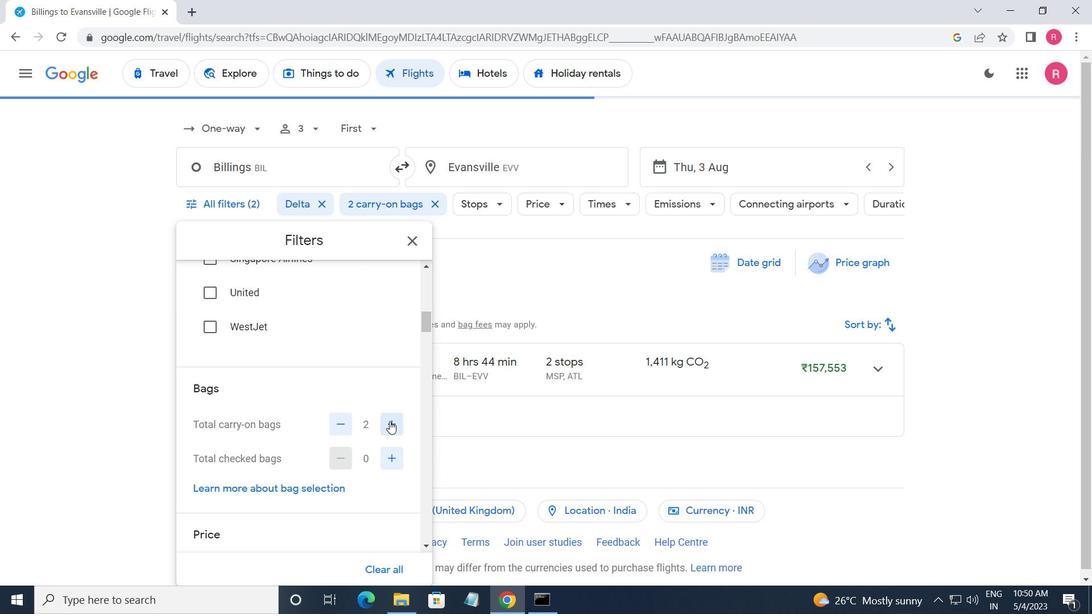 
Action: Mouse scrolled (390, 421) with delta (0, 0)
Screenshot: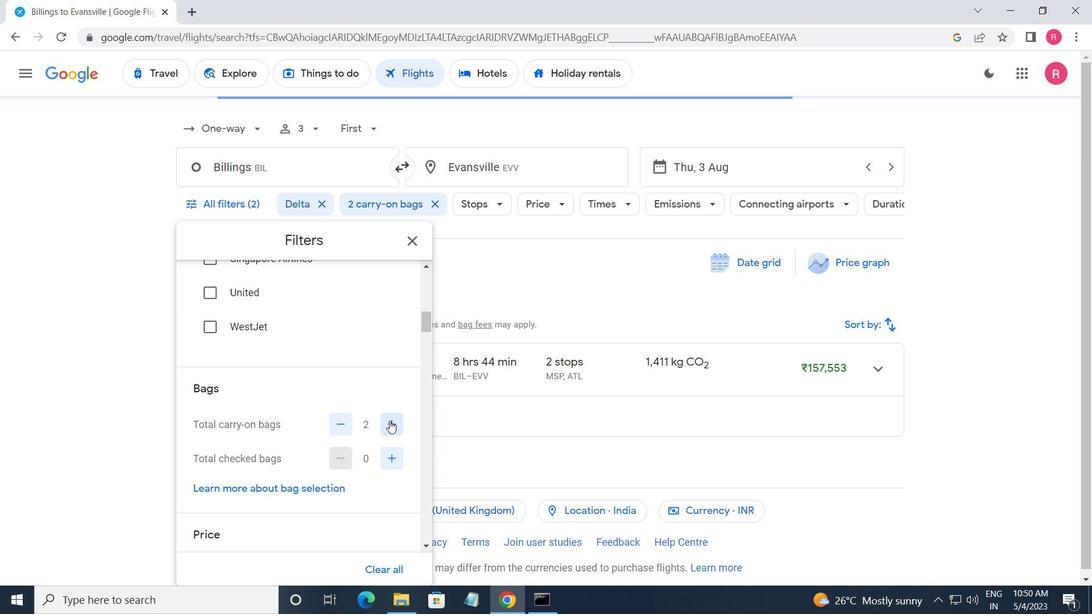 
Action: Mouse moved to (389, 421)
Screenshot: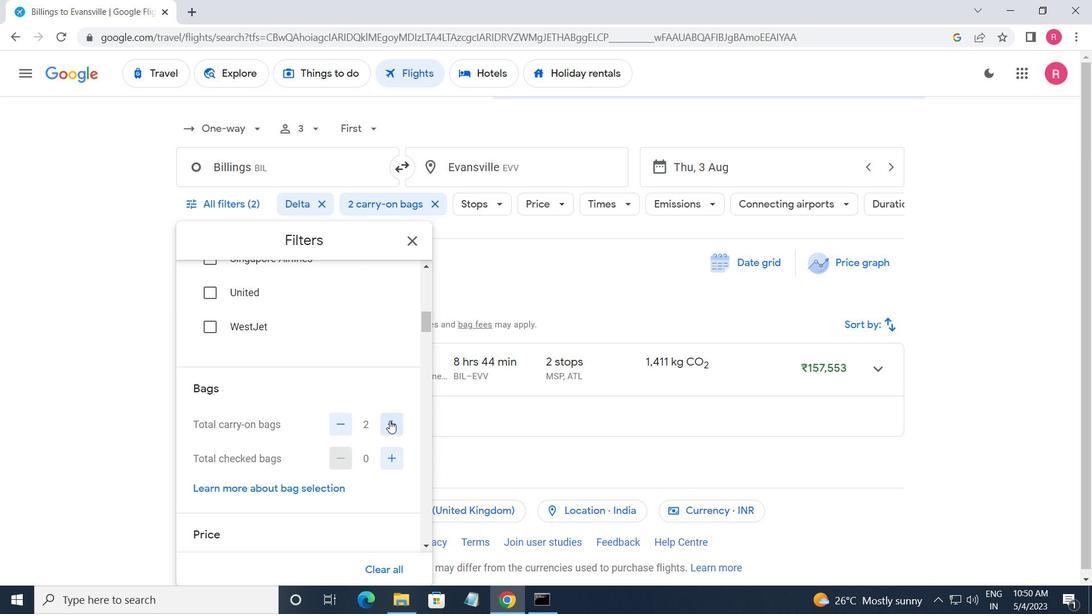
Action: Mouse scrolled (389, 421) with delta (0, 0)
Screenshot: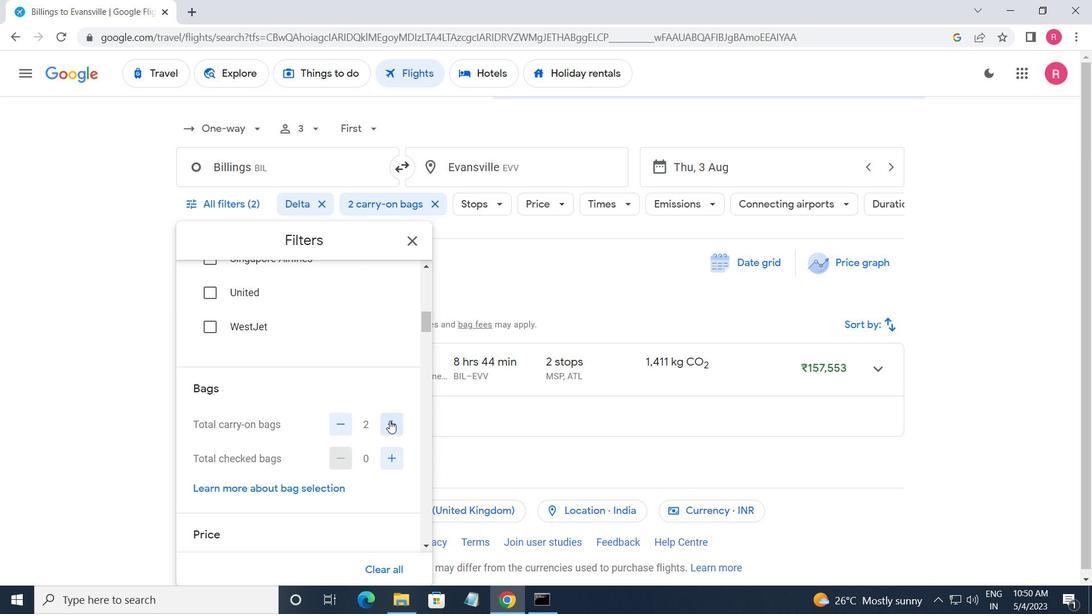 
Action: Mouse moved to (393, 455)
Screenshot: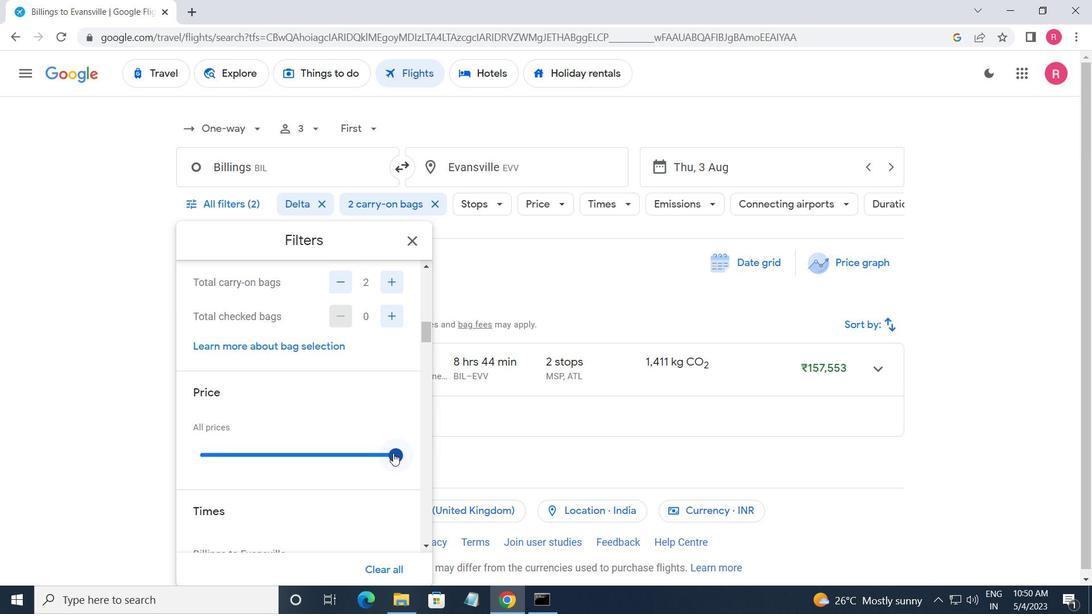 
Action: Mouse pressed left at (393, 455)
Screenshot: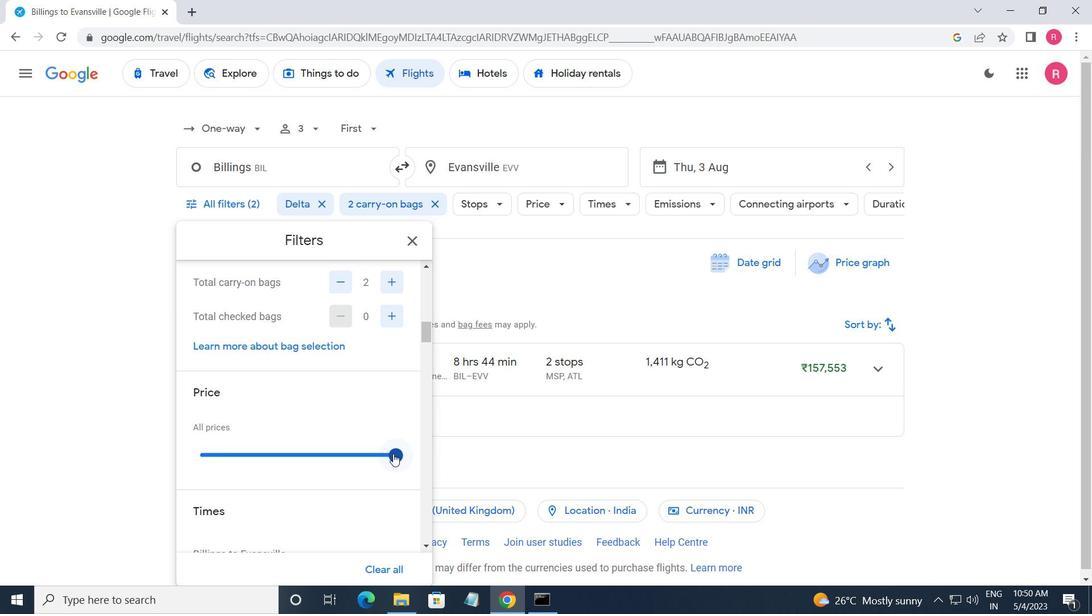 
Action: Mouse moved to (254, 440)
Screenshot: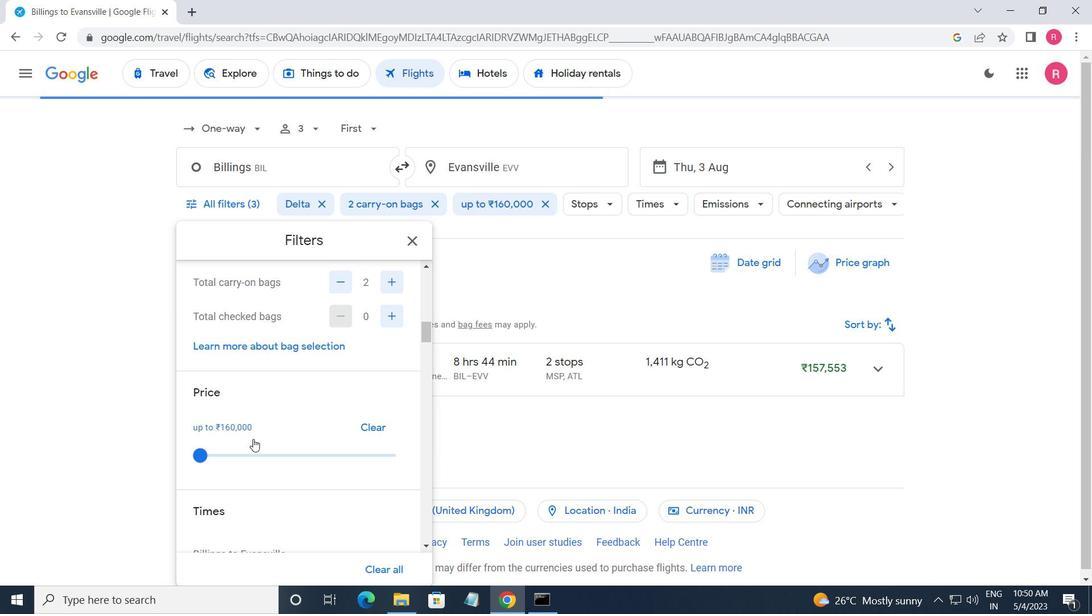 
Action: Mouse scrolled (254, 439) with delta (0, 0)
Screenshot: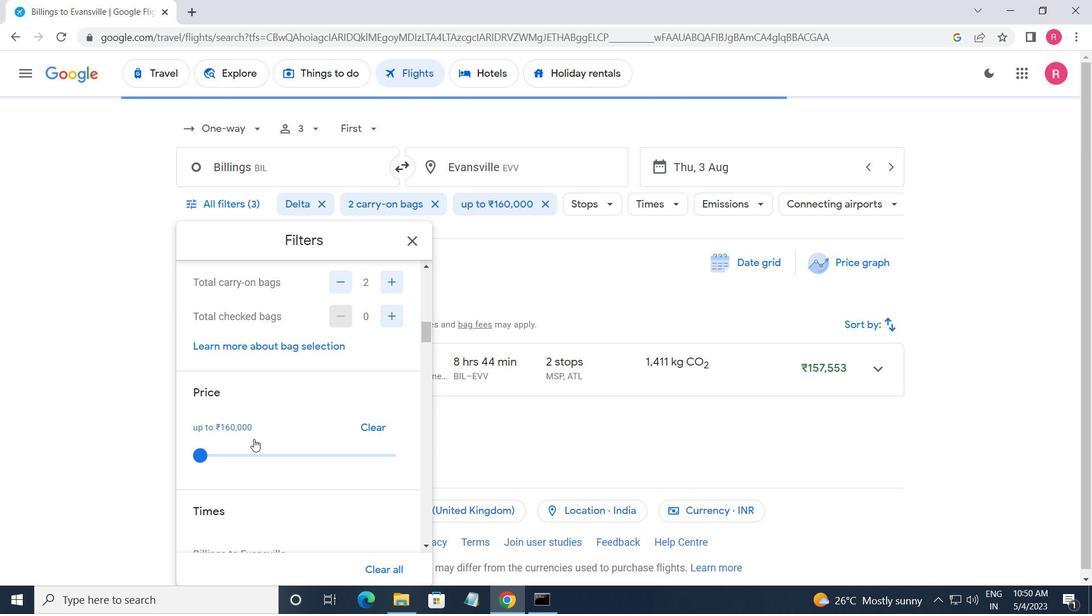 
Action: Mouse scrolled (254, 439) with delta (0, 0)
Screenshot: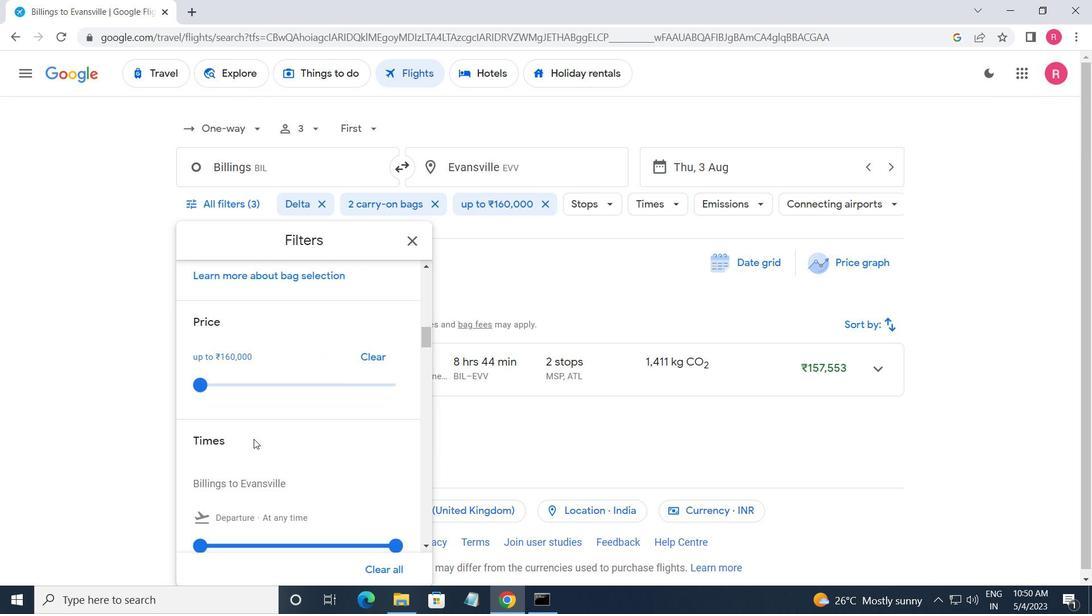 
Action: Mouse moved to (254, 439)
Screenshot: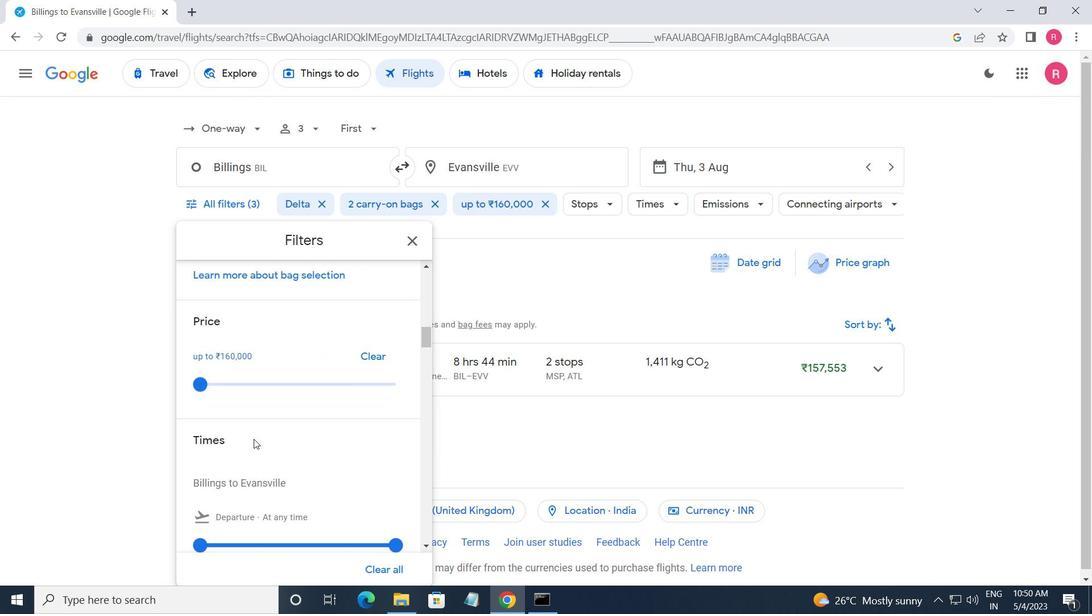 
Action: Mouse scrolled (254, 439) with delta (0, 0)
Screenshot: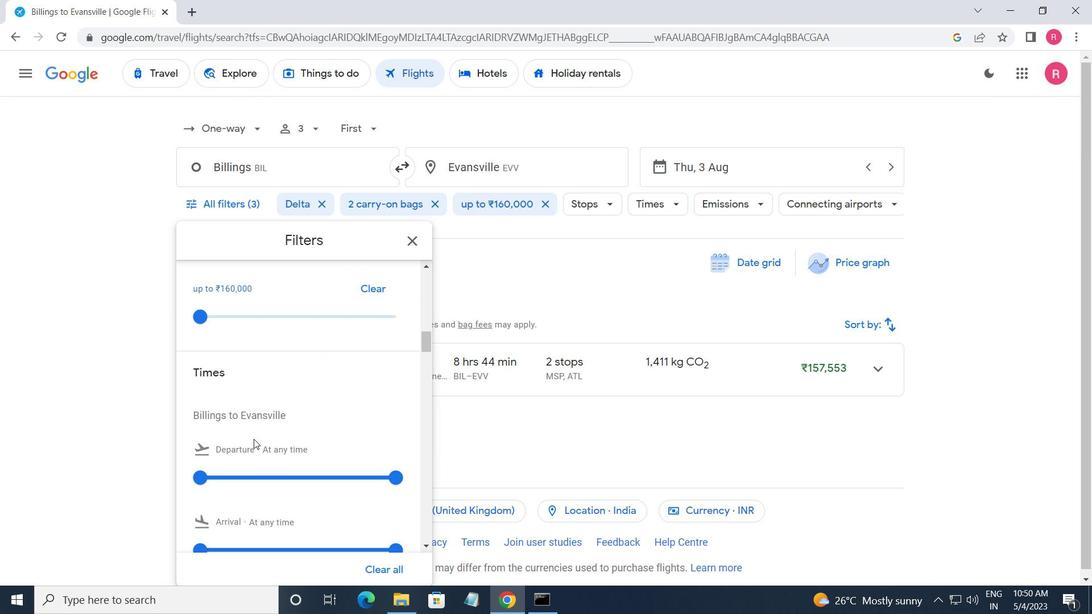 
Action: Mouse moved to (197, 401)
Screenshot: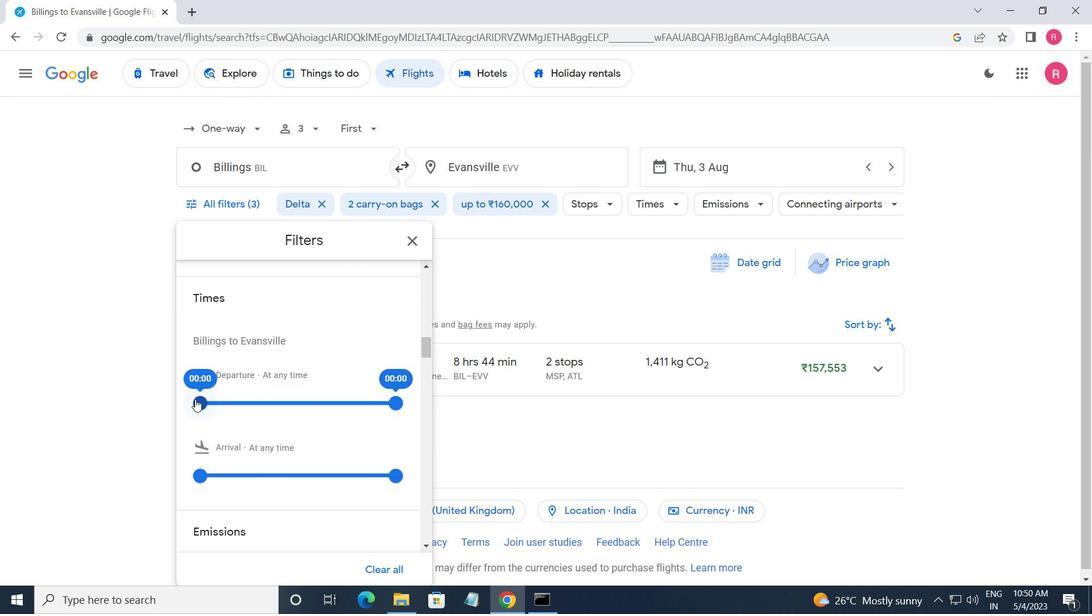 
Action: Mouse pressed left at (197, 401)
Screenshot: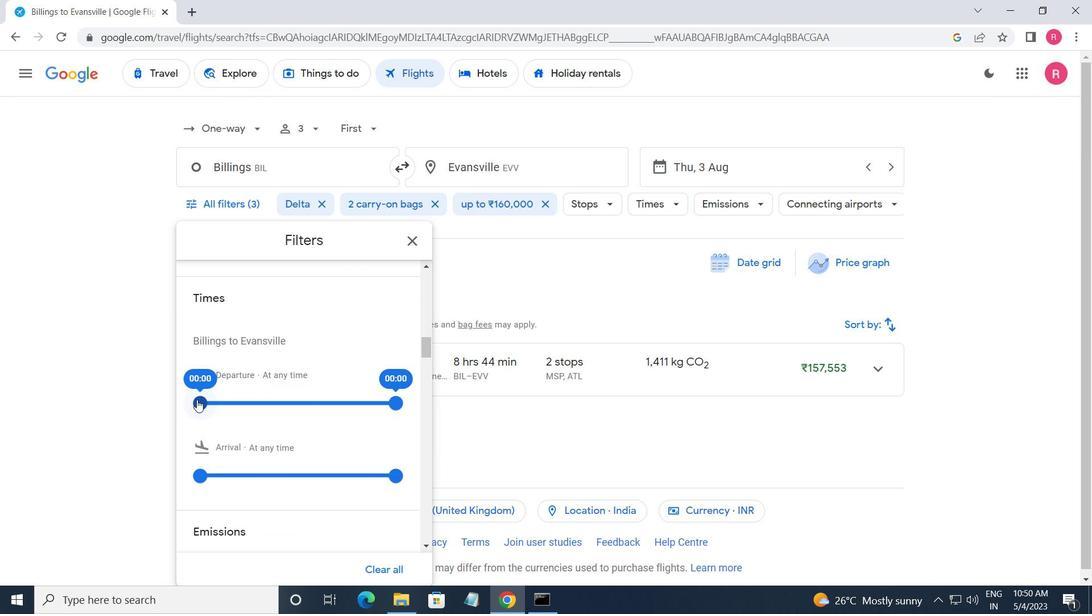 
Action: Mouse moved to (393, 406)
Screenshot: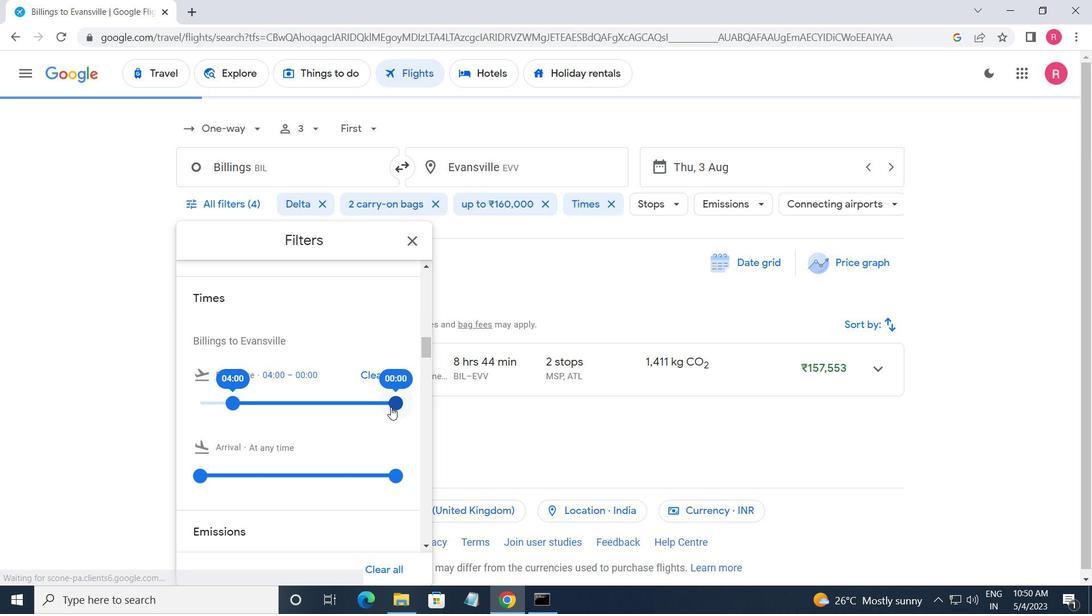 
Action: Mouse pressed left at (393, 406)
Screenshot: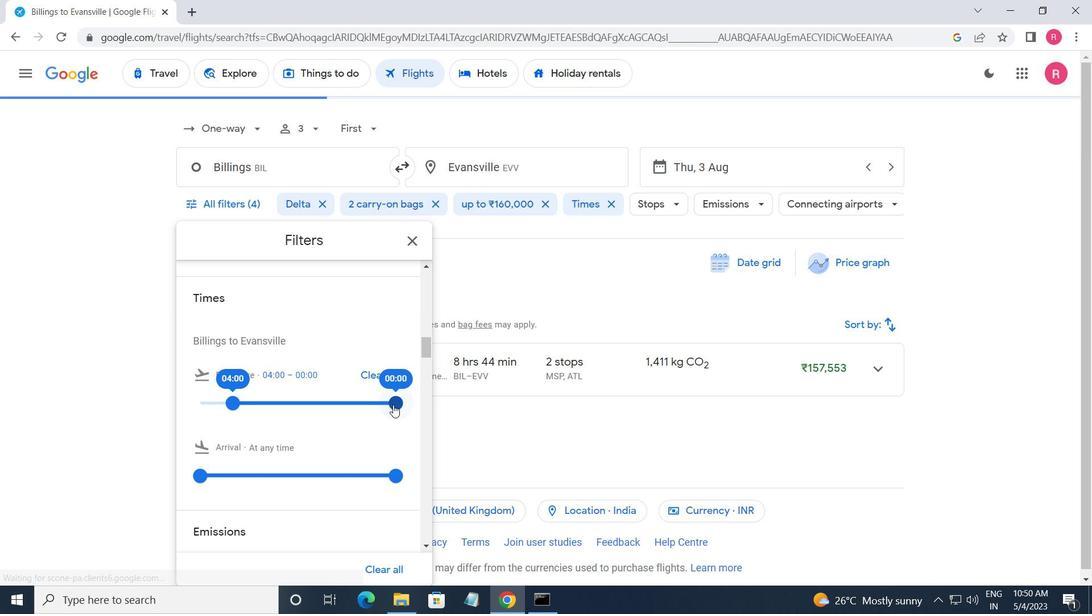 
Action: Mouse moved to (412, 248)
Screenshot: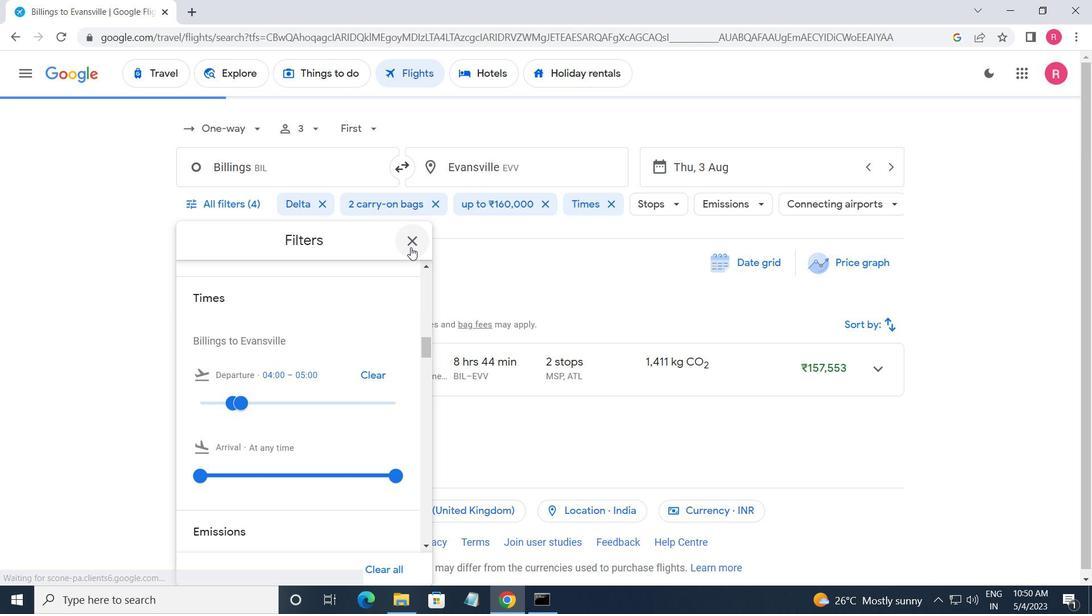 
Action: Mouse pressed left at (412, 248)
Screenshot: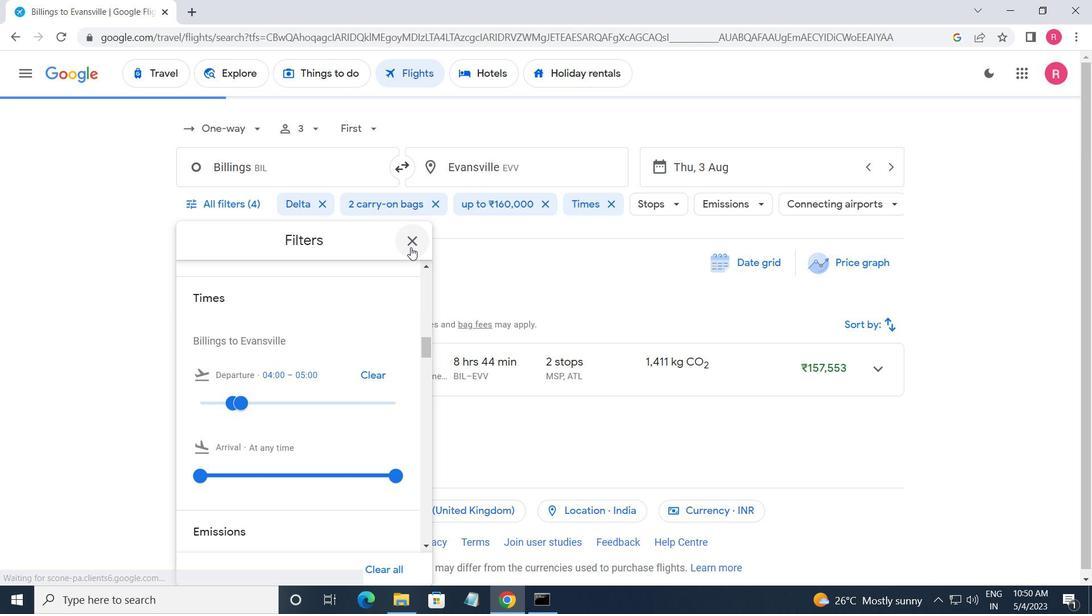 
Action: Mouse moved to (413, 279)
Screenshot: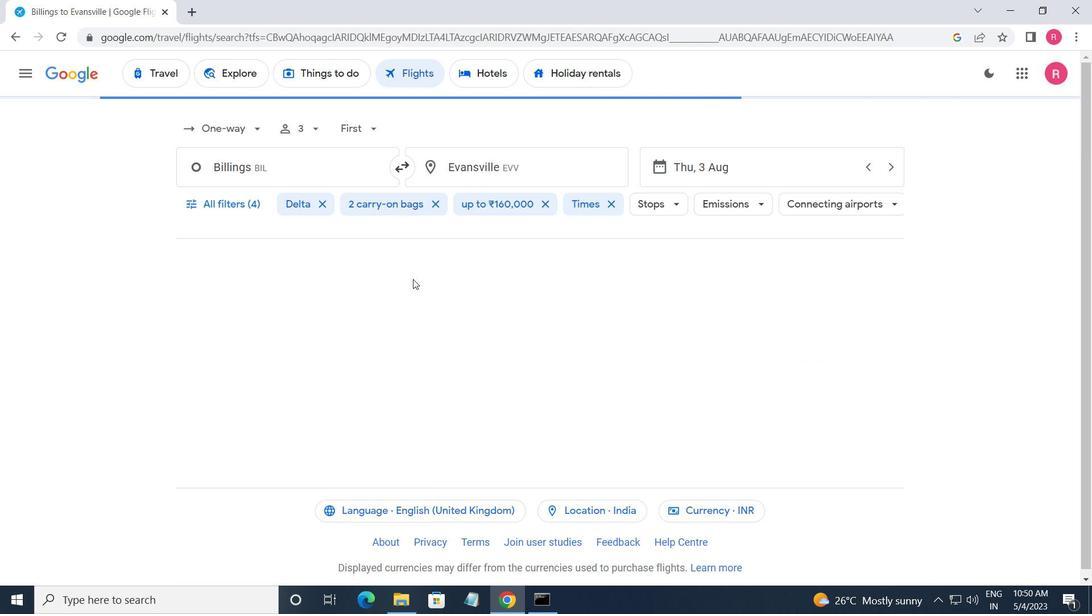 
